 Task: Look for space in Vasa, India from 5th June, 2023 to 16th June, 2023 for 2 adults in price range Rs.14000 to Rs.18000. Place can be entire place with 1  bedroom having 1 bed and 1 bathroom. Property type can be house, flat, guest house, hotel. Amenities needed are: washing machine. Booking option can be shelf check-in. Required host language is English.
Action: Mouse moved to (409, 73)
Screenshot: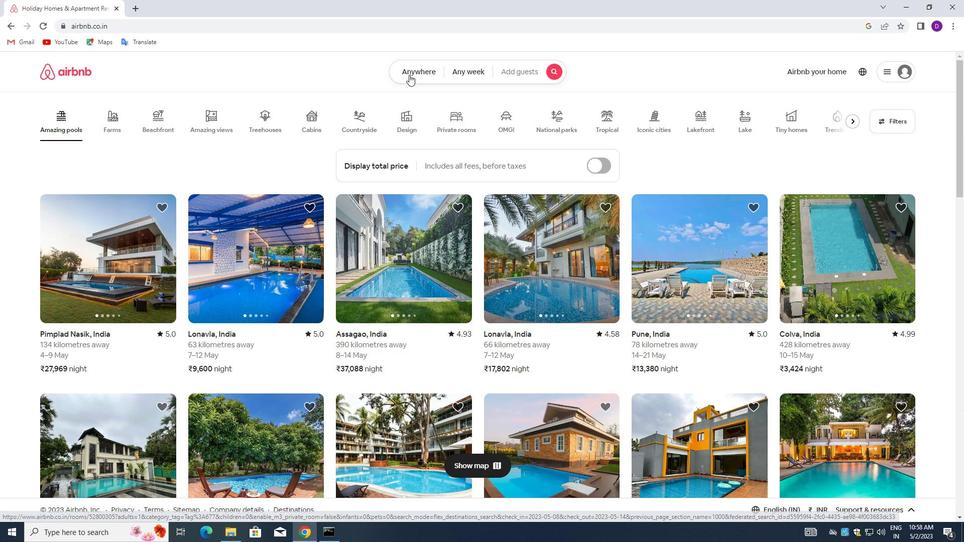 
Action: Mouse pressed left at (409, 73)
Screenshot: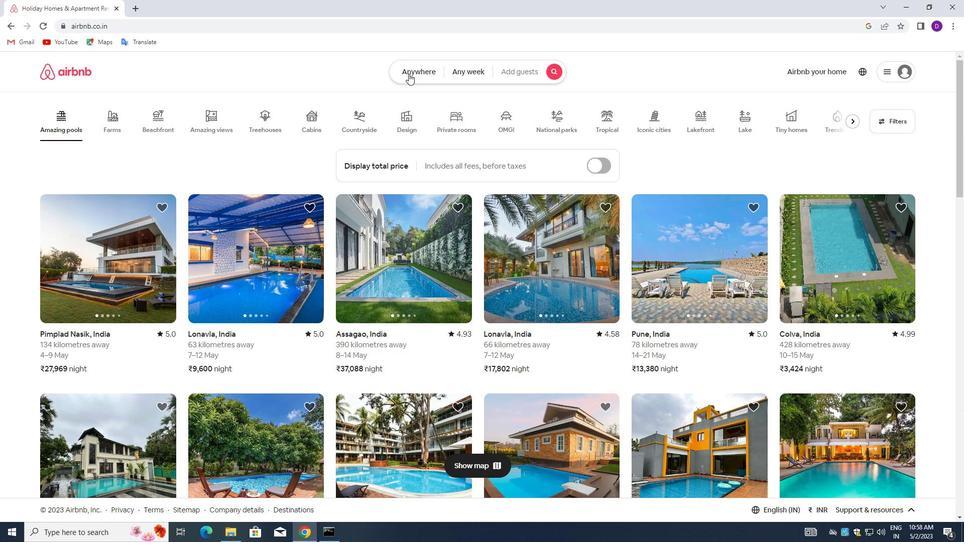 
Action: Mouse moved to (326, 114)
Screenshot: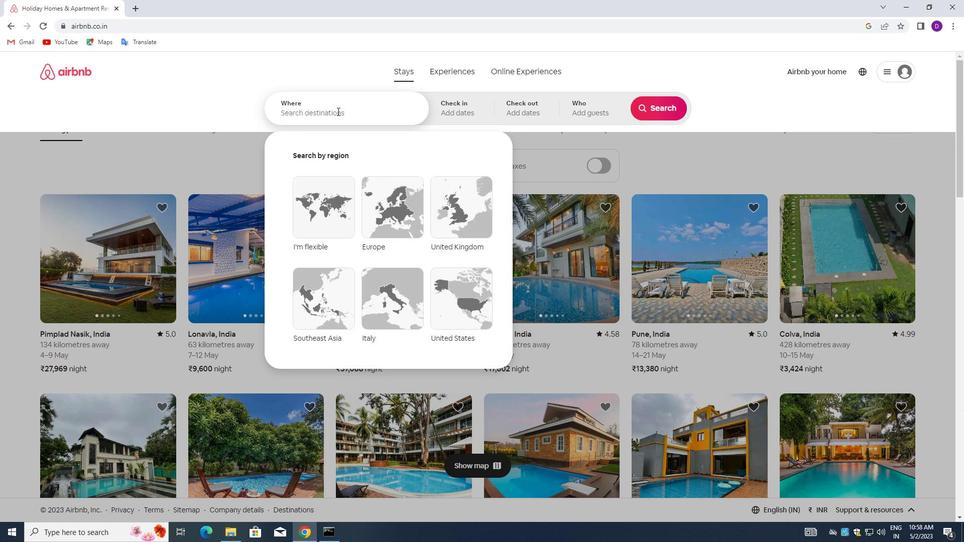 
Action: Mouse pressed left at (326, 114)
Screenshot: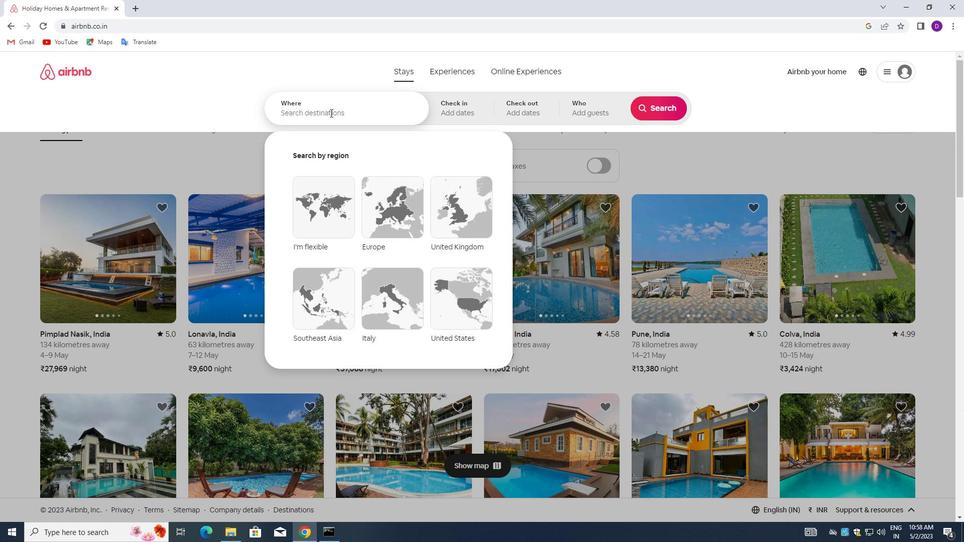 
Action: Key pressed <Key.shift_r>Vasa<Key.space><Key.backspace>,<Key.space><Key.shift>INDIS<Key.backspace>A<Key.enter>
Screenshot: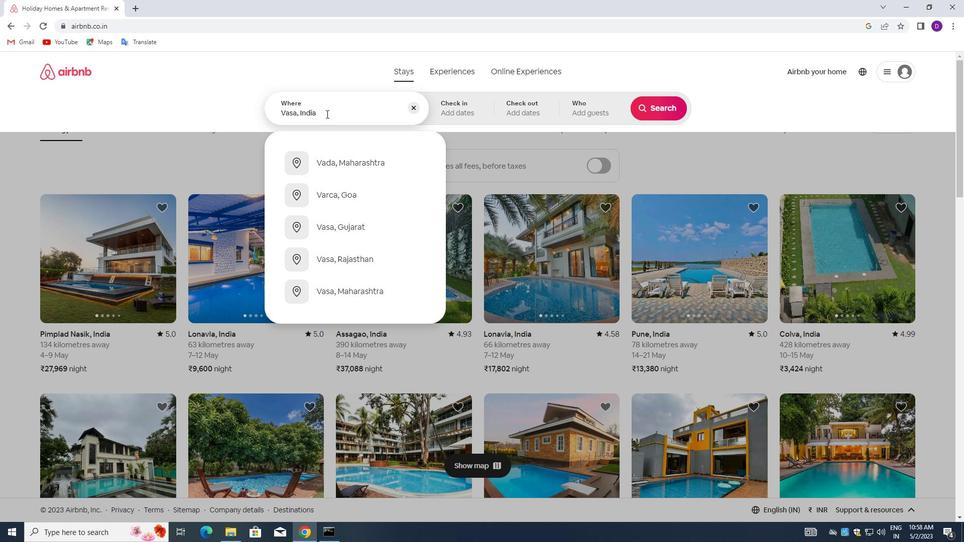 
Action: Mouse moved to (532, 257)
Screenshot: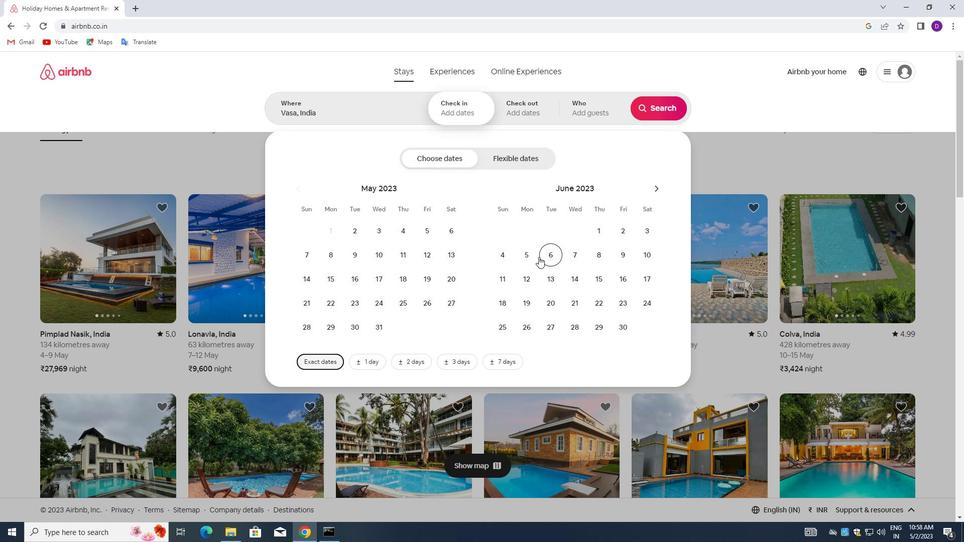 
Action: Mouse pressed left at (532, 257)
Screenshot: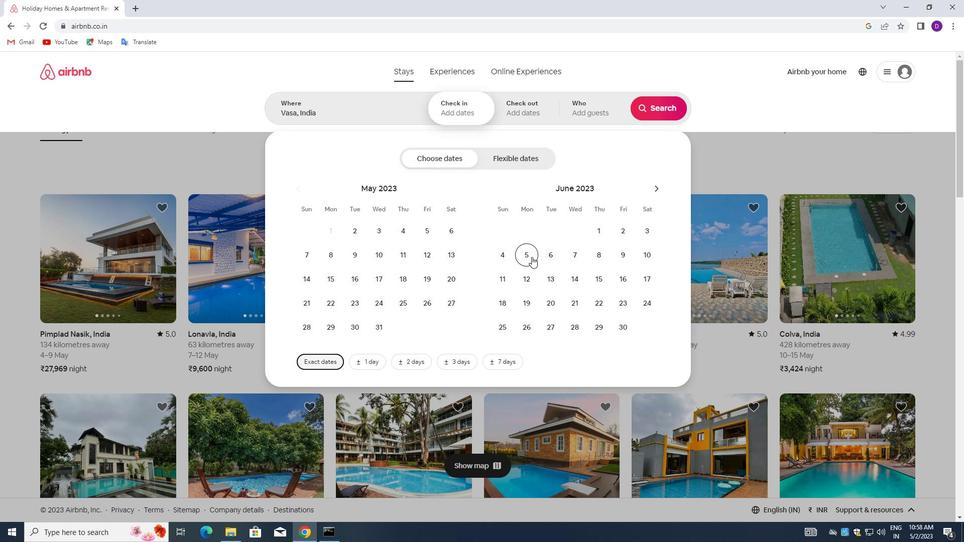 
Action: Mouse moved to (619, 275)
Screenshot: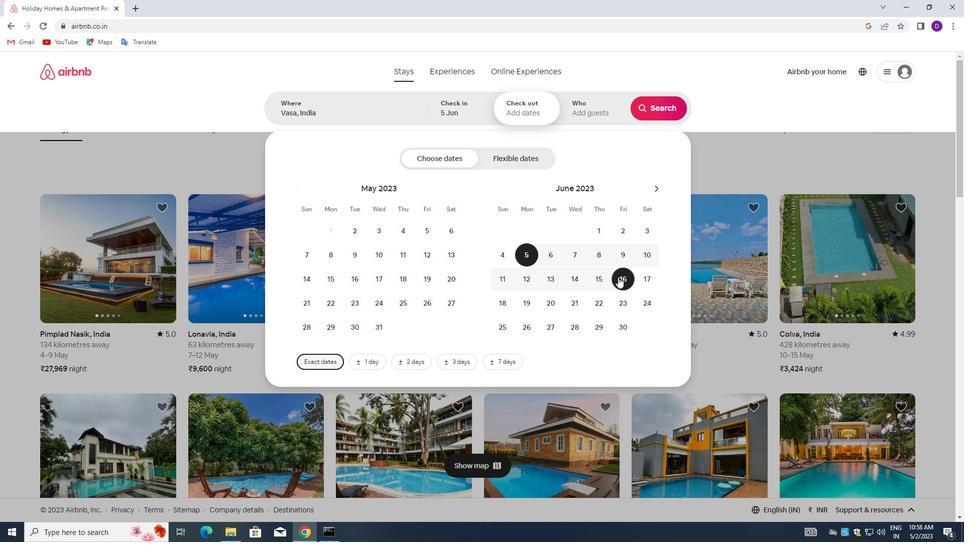 
Action: Mouse pressed left at (619, 275)
Screenshot: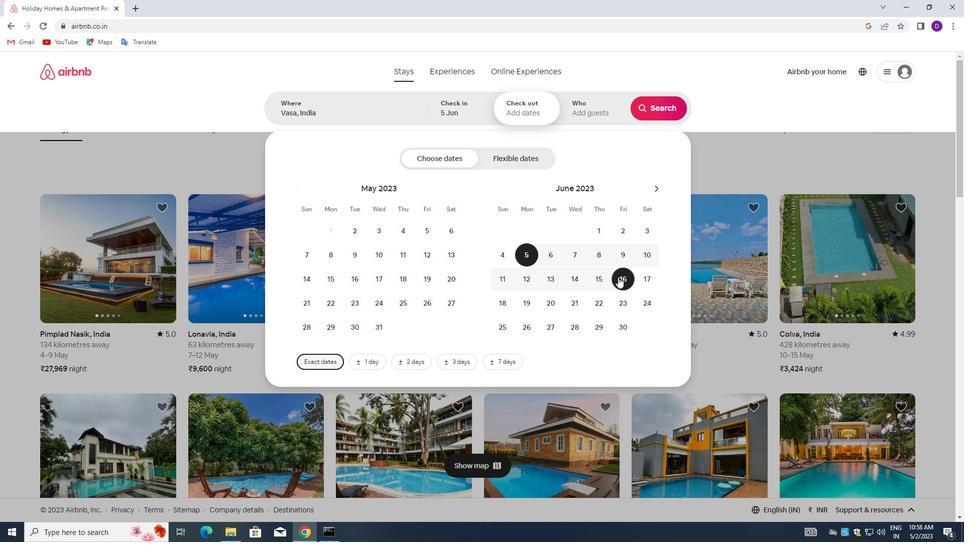 
Action: Mouse moved to (579, 107)
Screenshot: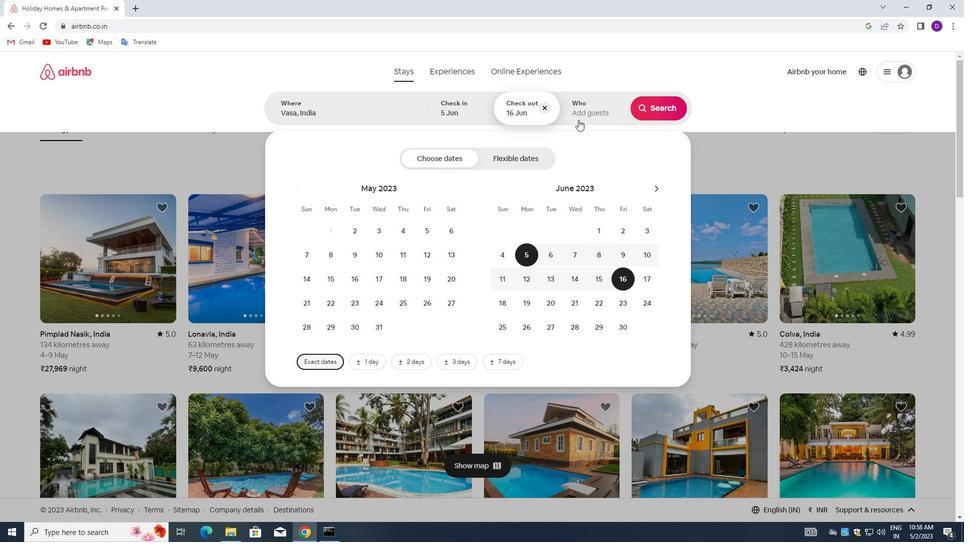 
Action: Mouse pressed left at (579, 107)
Screenshot: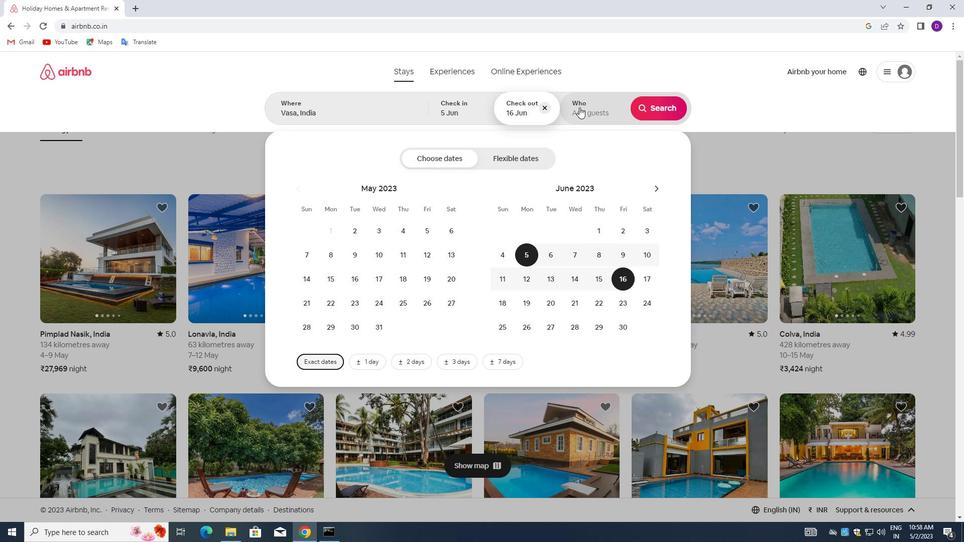 
Action: Mouse moved to (662, 156)
Screenshot: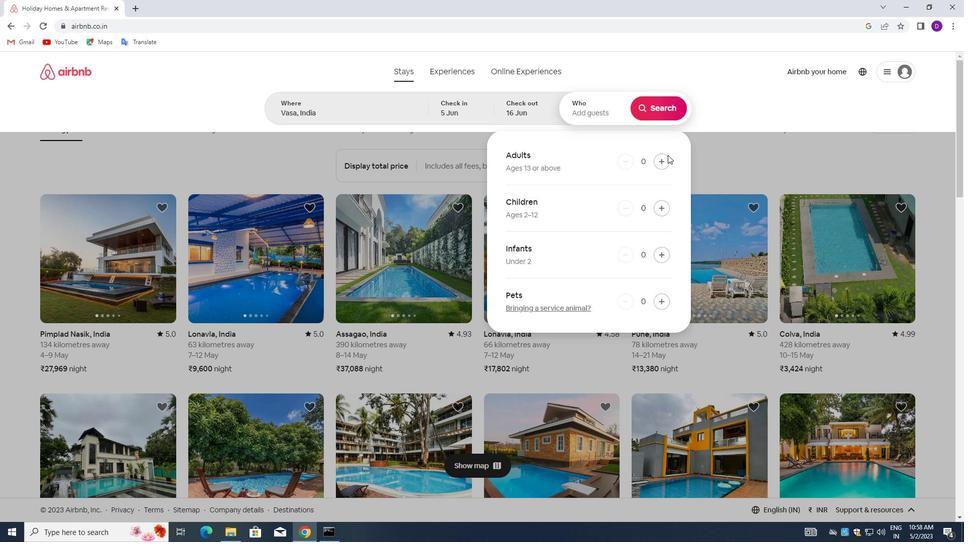 
Action: Mouse pressed left at (662, 156)
Screenshot: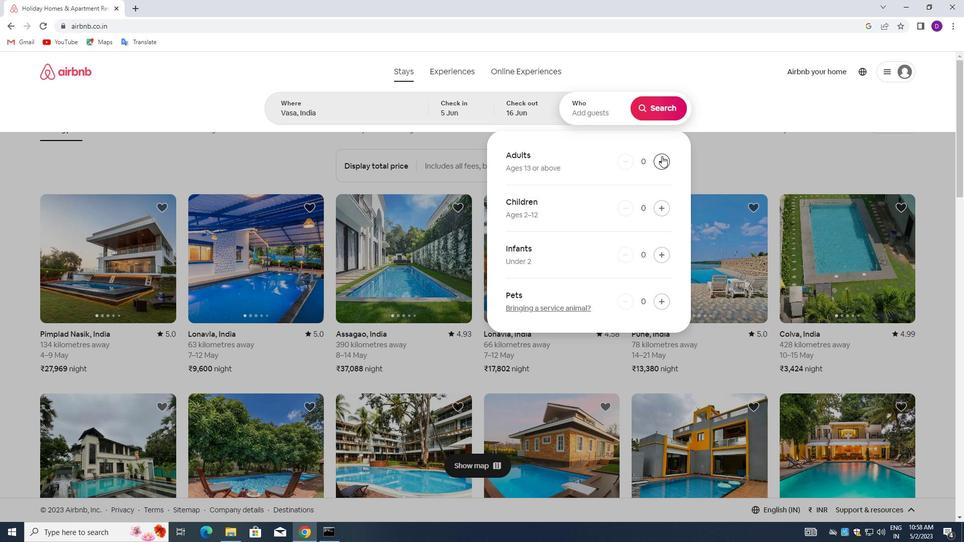 
Action: Mouse pressed left at (662, 156)
Screenshot: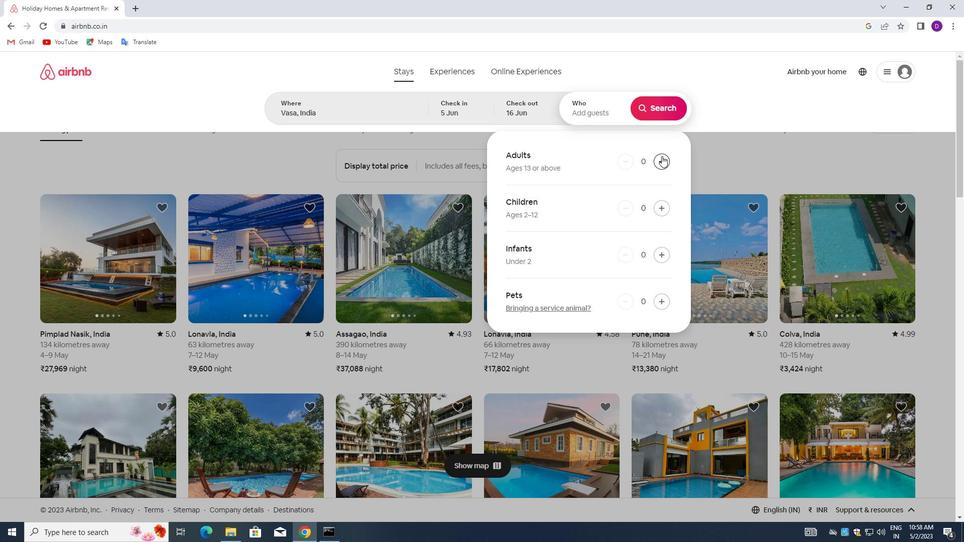 
Action: Mouse moved to (653, 107)
Screenshot: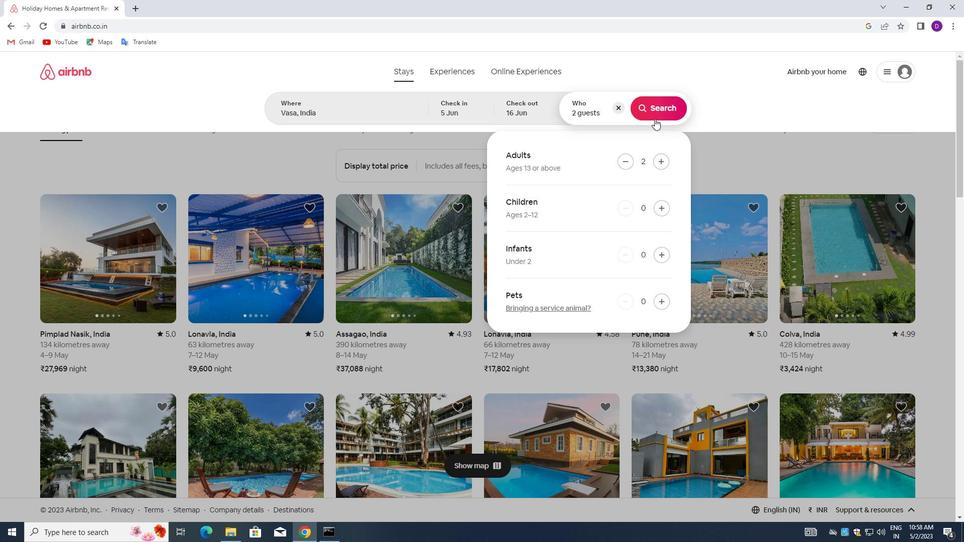
Action: Mouse pressed left at (653, 107)
Screenshot: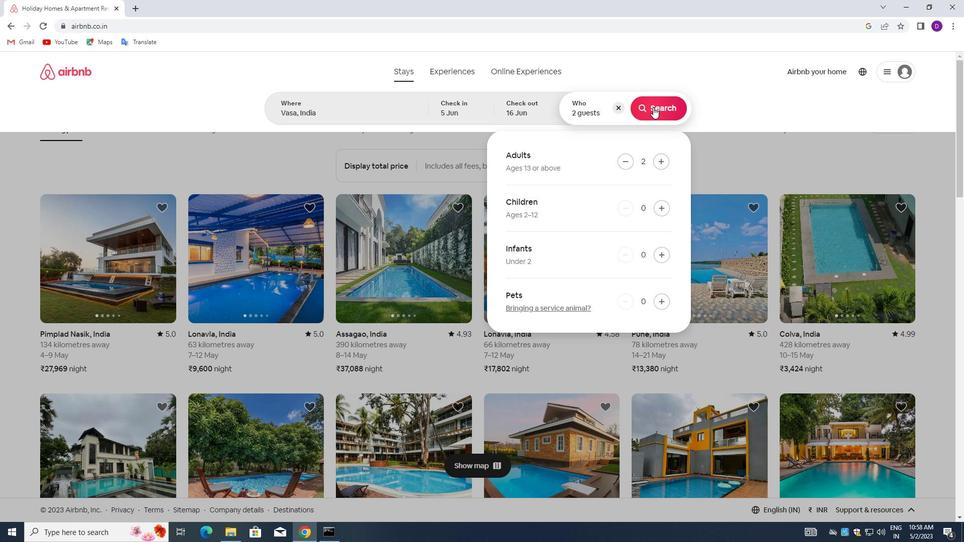 
Action: Mouse moved to (927, 110)
Screenshot: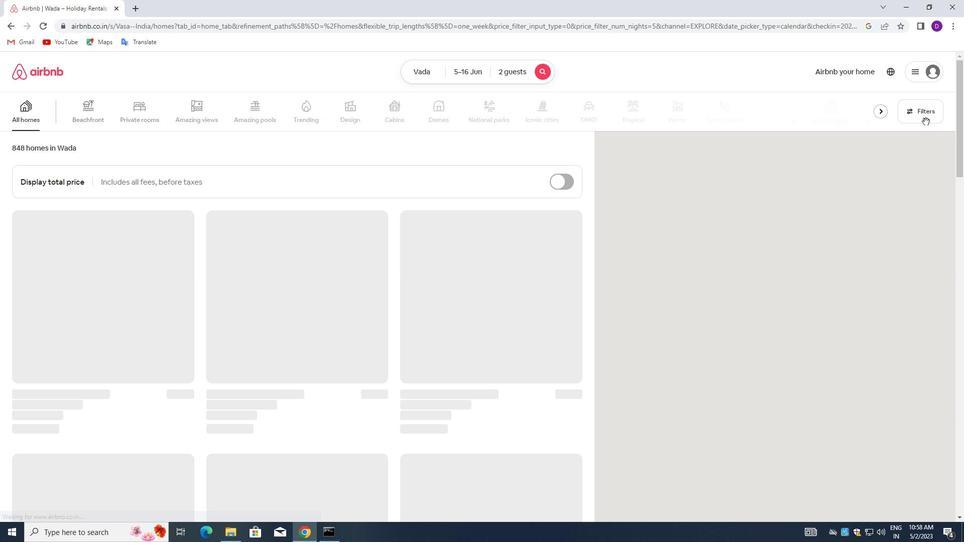 
Action: Mouse pressed left at (927, 110)
Screenshot: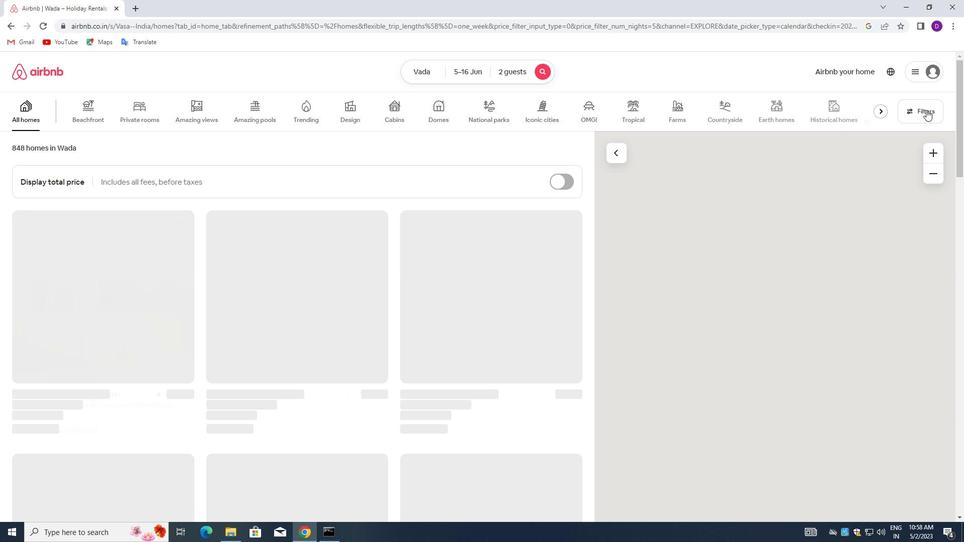 
Action: Mouse moved to (348, 237)
Screenshot: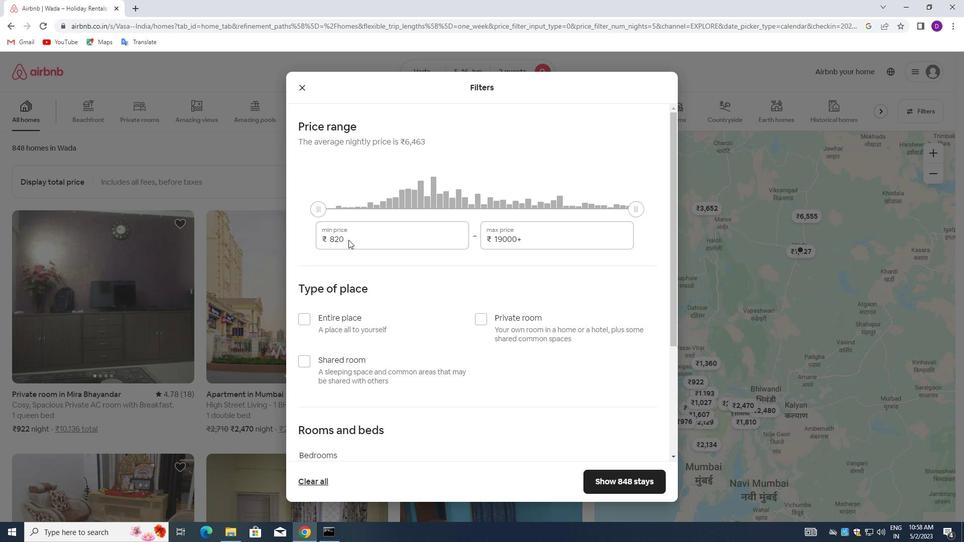 
Action: Mouse pressed left at (348, 237)
Screenshot: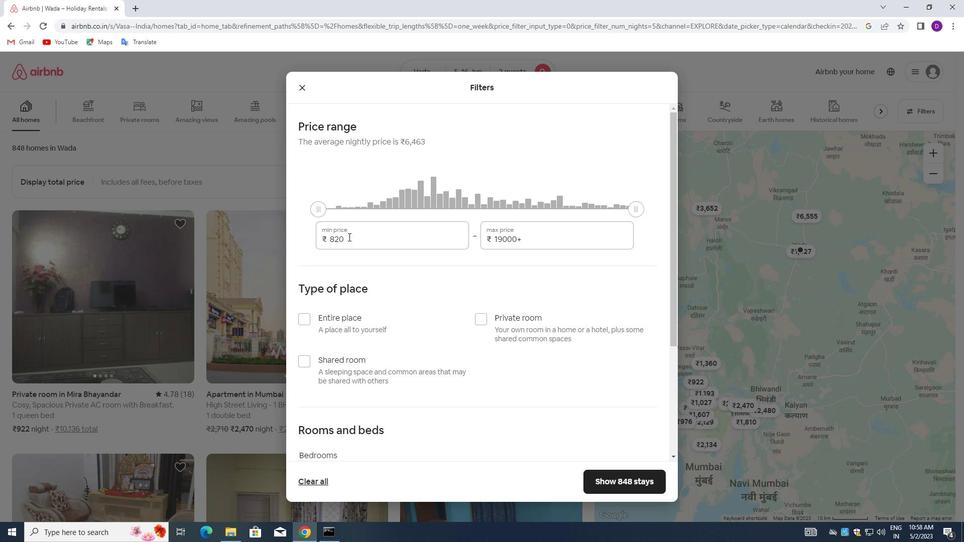
Action: Mouse pressed left at (348, 237)
Screenshot: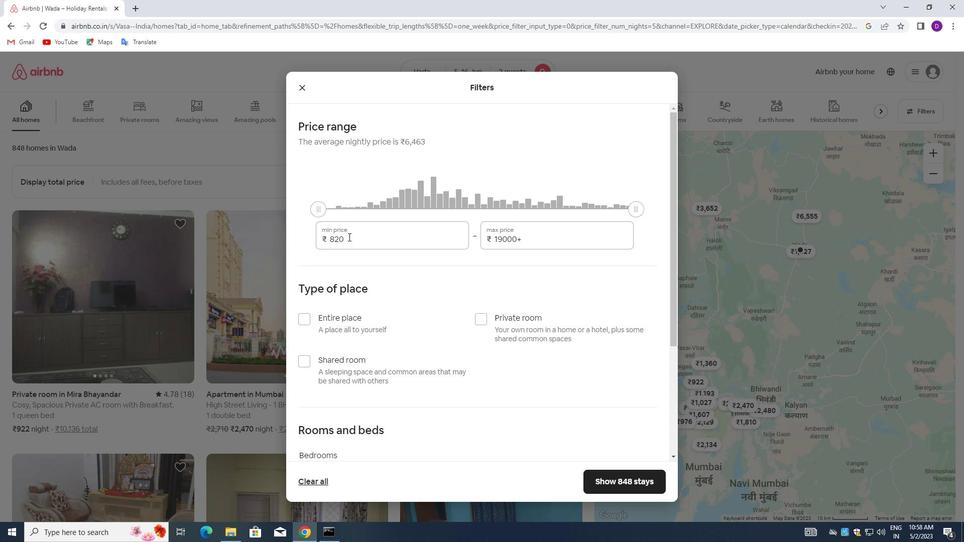 
Action: Key pressed ctrl+14000<Key.tab>18000
Screenshot: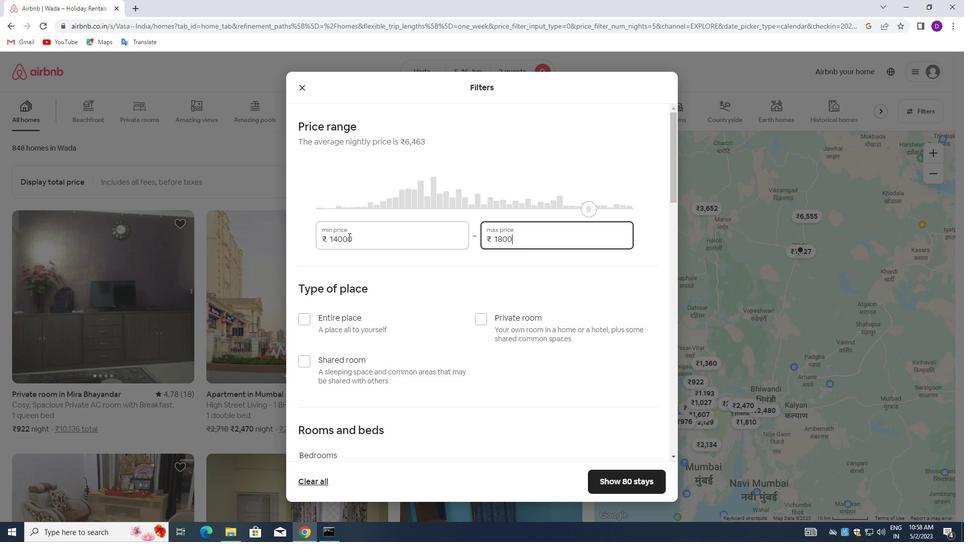 
Action: Mouse moved to (371, 246)
Screenshot: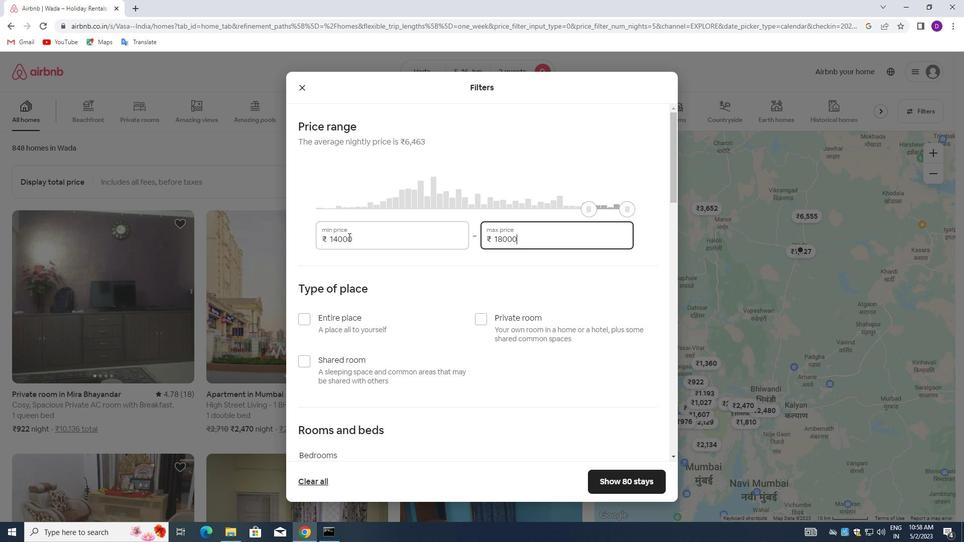 
Action: Mouse scrolled (371, 246) with delta (0, 0)
Screenshot: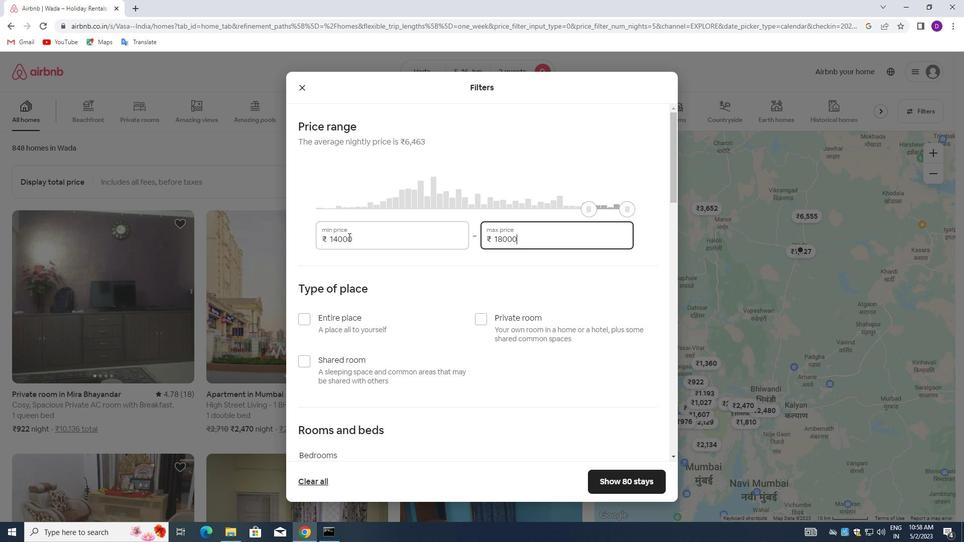 
Action: Mouse moved to (371, 249)
Screenshot: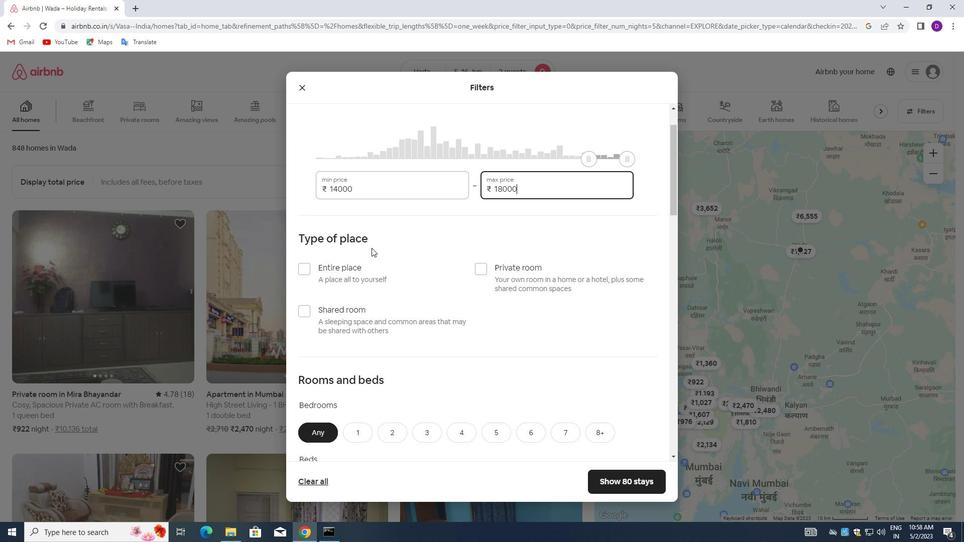 
Action: Mouse scrolled (371, 248) with delta (0, 0)
Screenshot: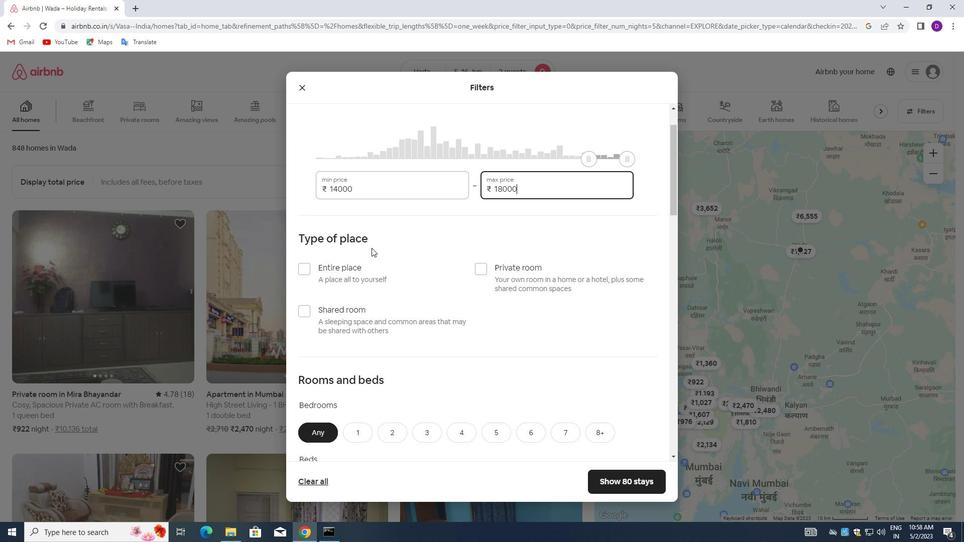 
Action: Mouse moved to (366, 257)
Screenshot: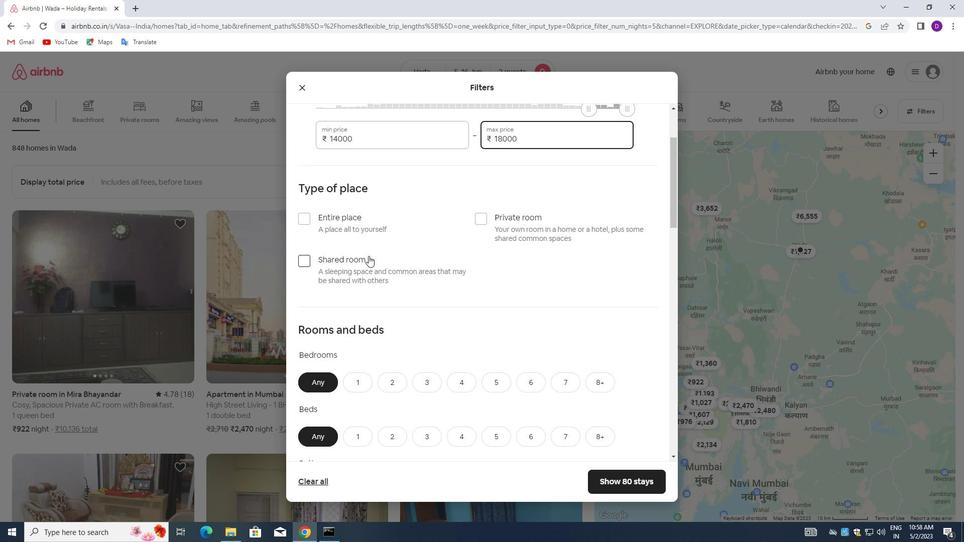 
Action: Mouse scrolled (366, 256) with delta (0, 0)
Screenshot: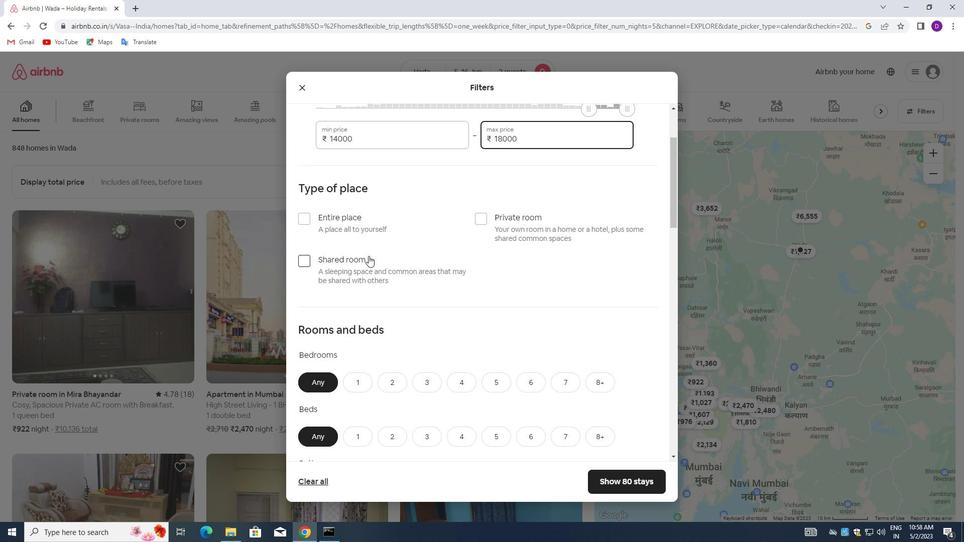 
Action: Mouse moved to (305, 164)
Screenshot: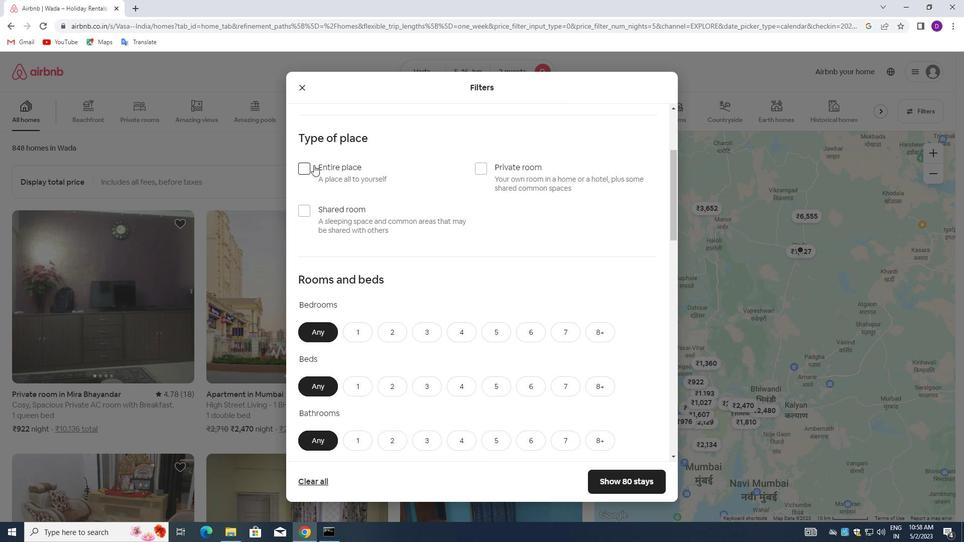 
Action: Mouse pressed left at (305, 164)
Screenshot: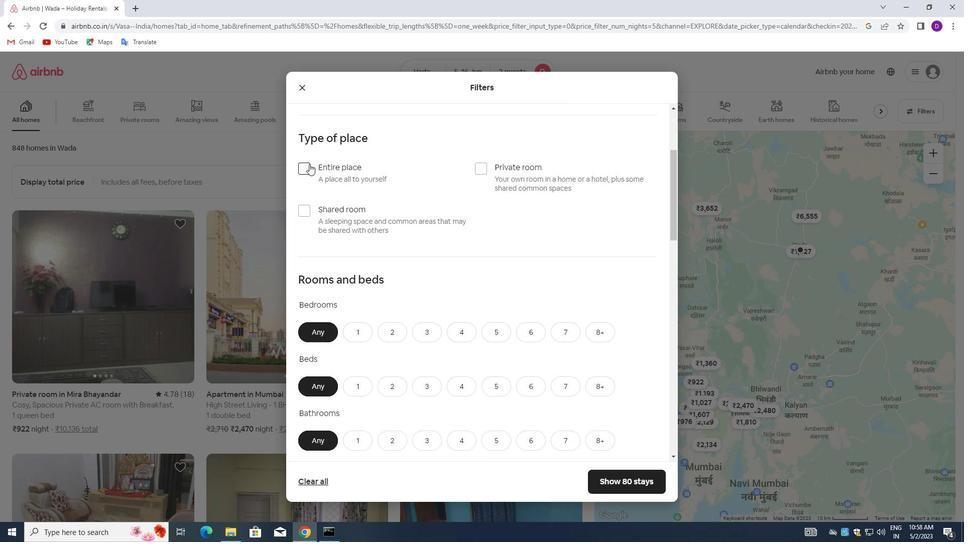 
Action: Mouse moved to (393, 226)
Screenshot: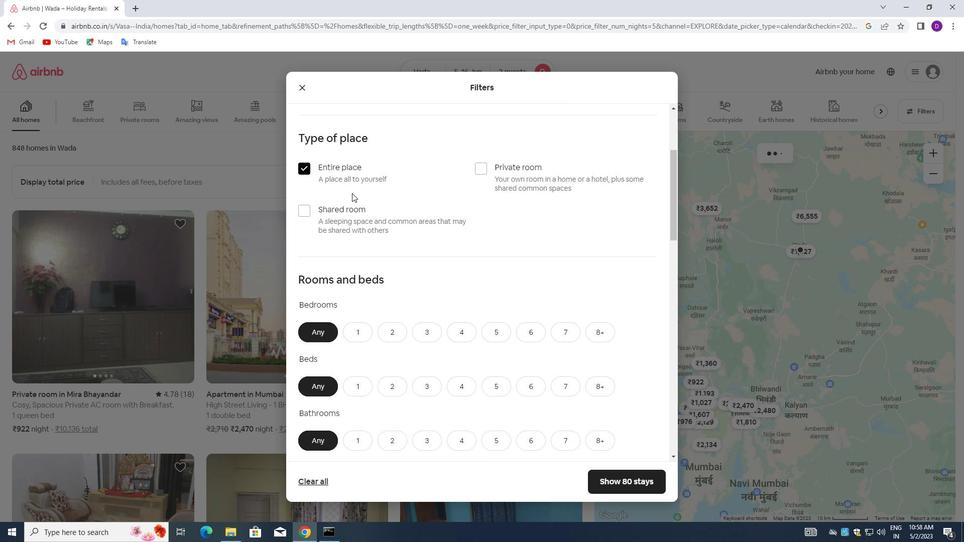 
Action: Mouse scrolled (393, 225) with delta (0, 0)
Screenshot: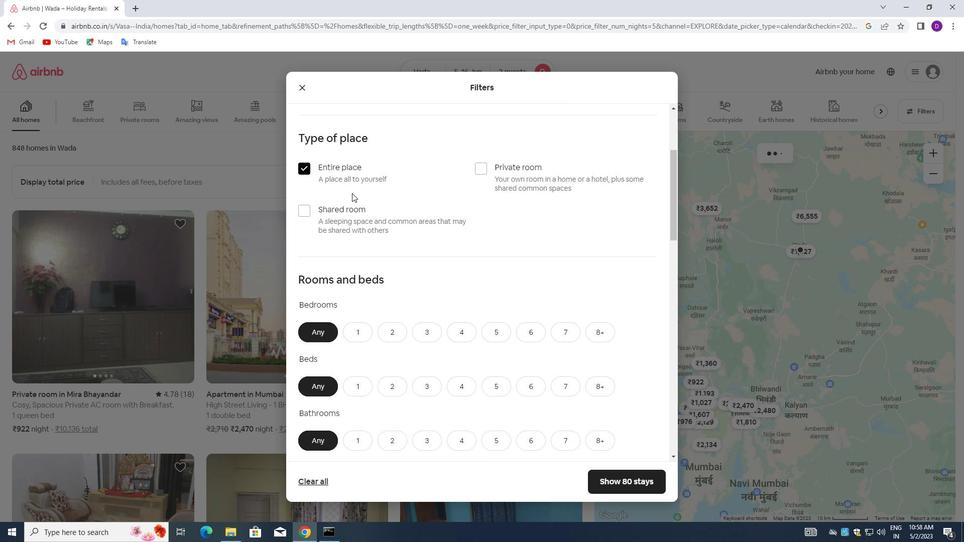 
Action: Mouse moved to (393, 230)
Screenshot: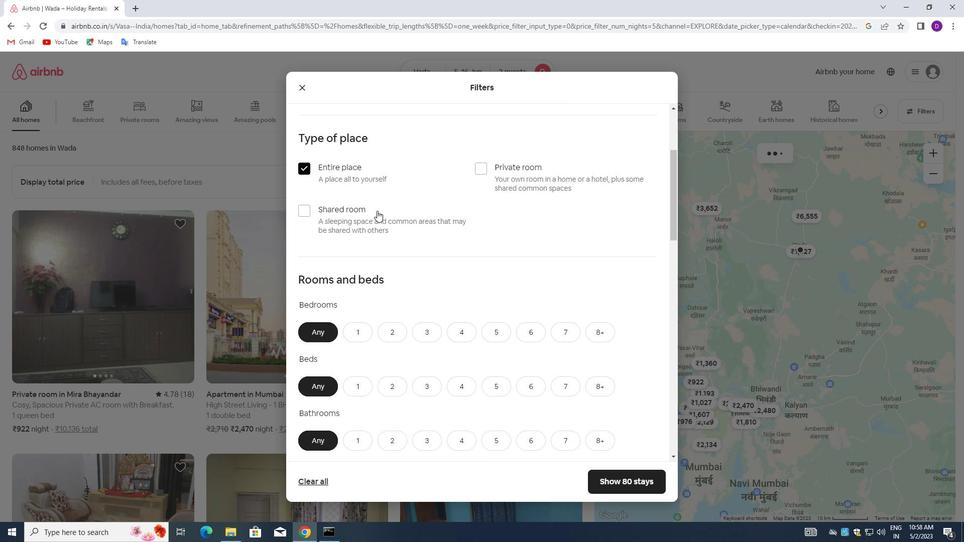 
Action: Mouse scrolled (393, 230) with delta (0, 0)
Screenshot: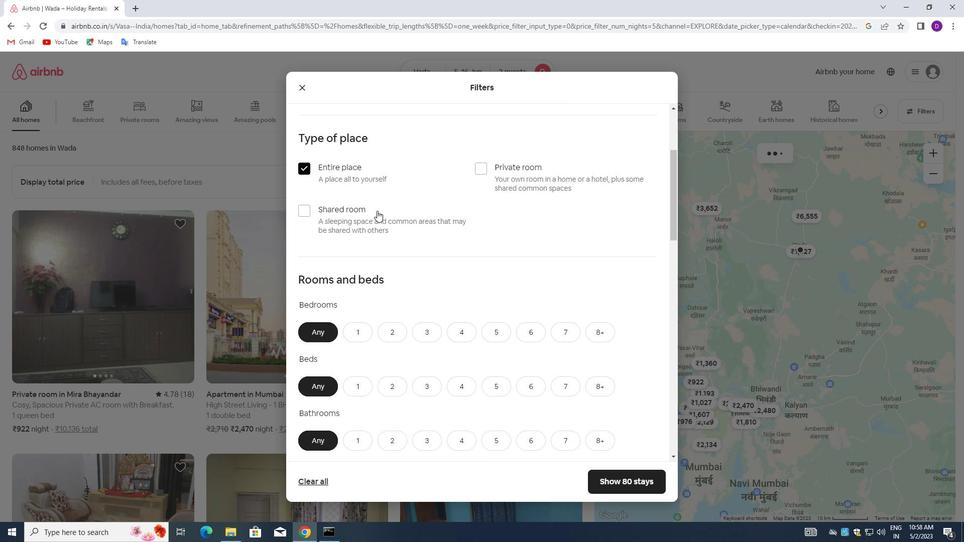 
Action: Mouse moved to (357, 231)
Screenshot: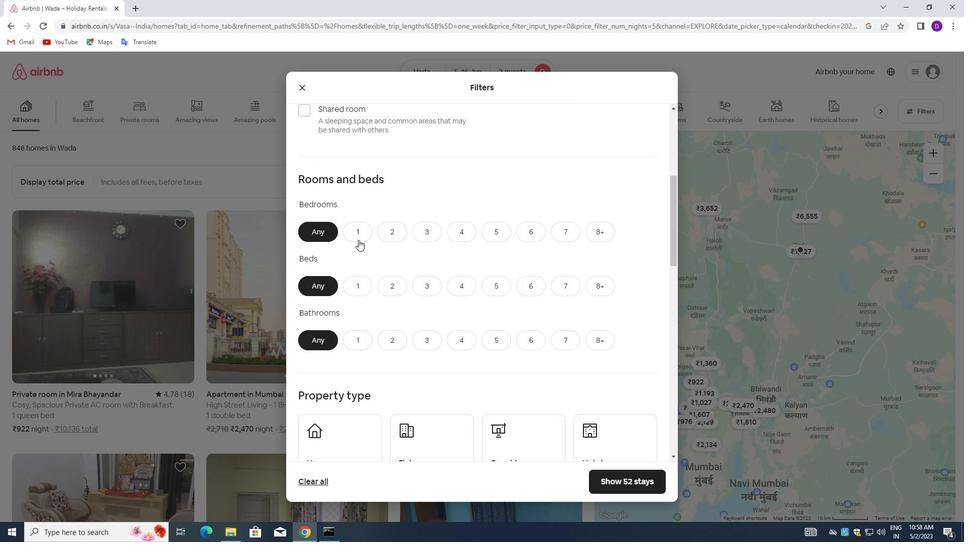 
Action: Mouse pressed left at (357, 231)
Screenshot: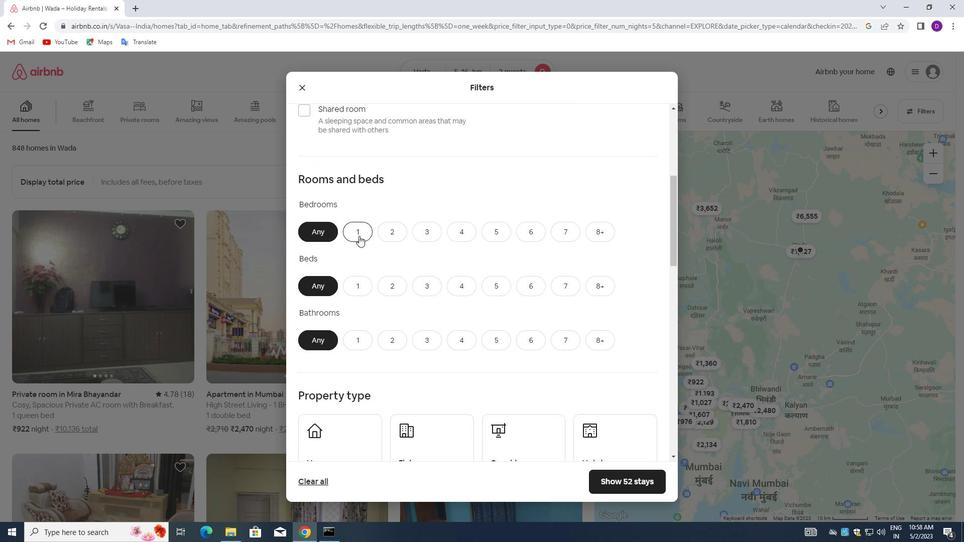
Action: Mouse moved to (358, 281)
Screenshot: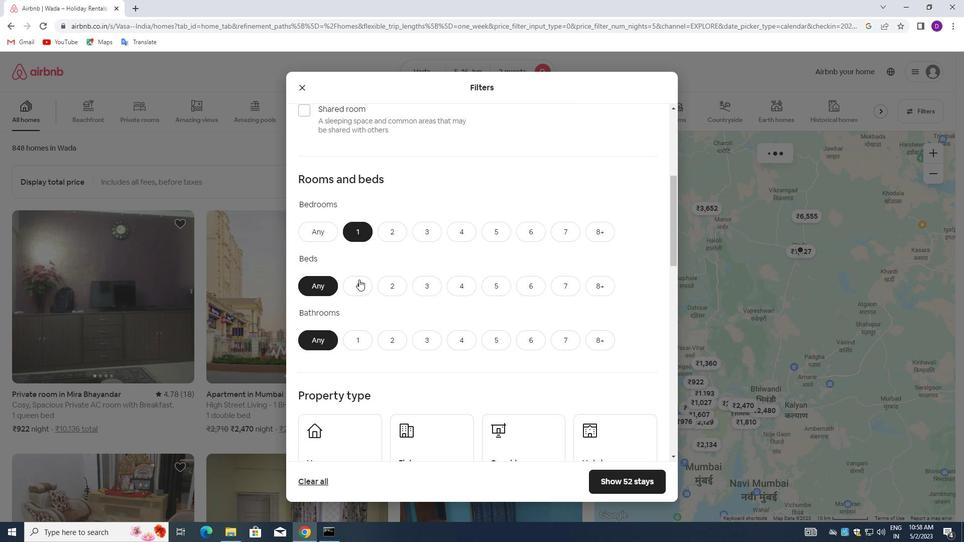 
Action: Mouse pressed left at (358, 281)
Screenshot: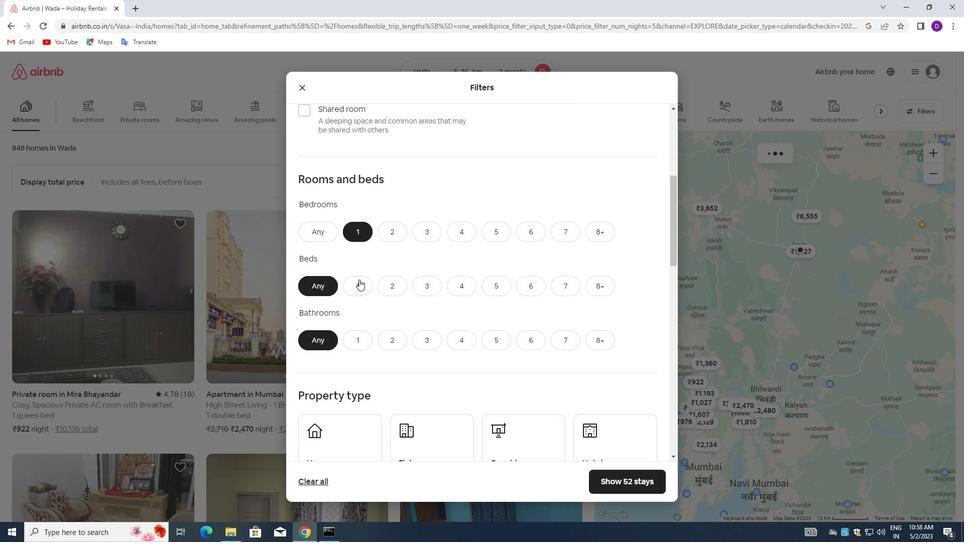 
Action: Mouse moved to (360, 334)
Screenshot: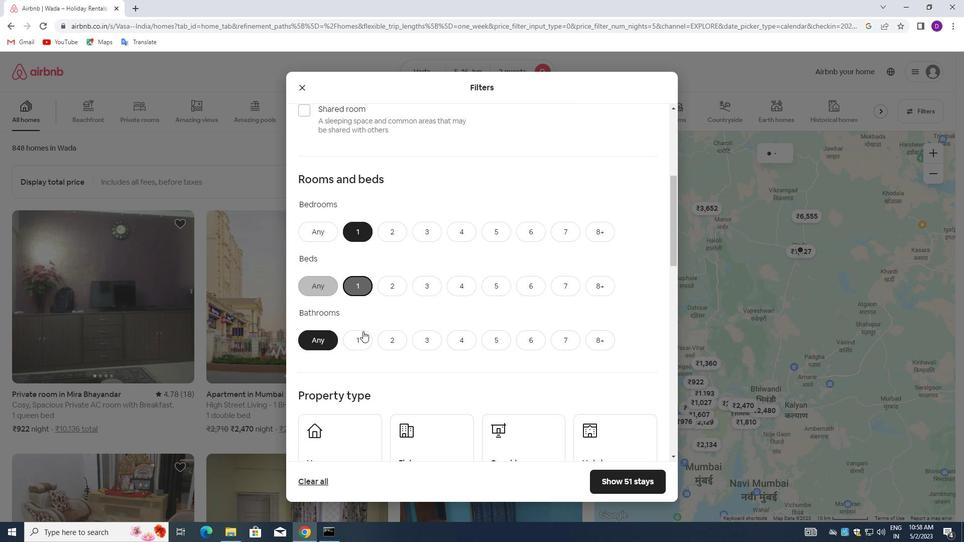 
Action: Mouse pressed left at (360, 334)
Screenshot: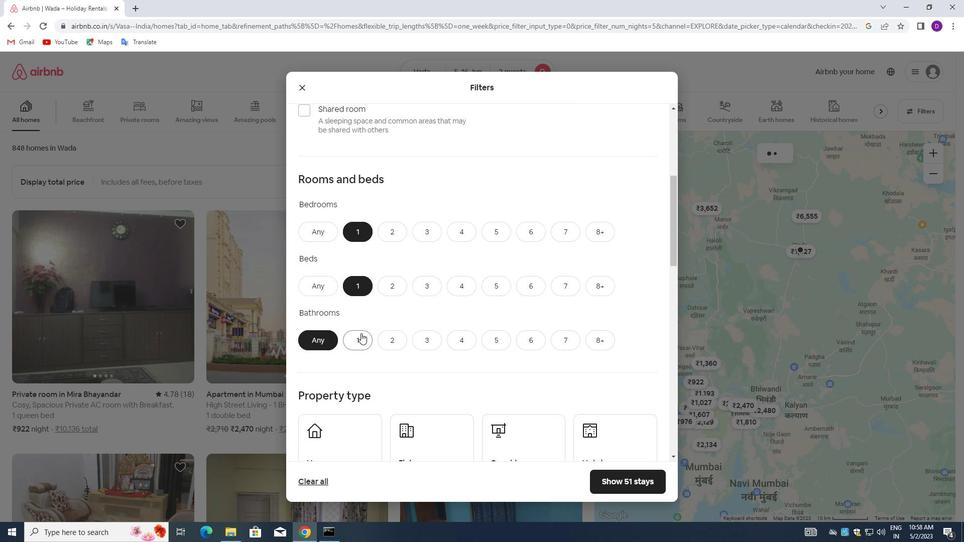 
Action: Mouse moved to (432, 341)
Screenshot: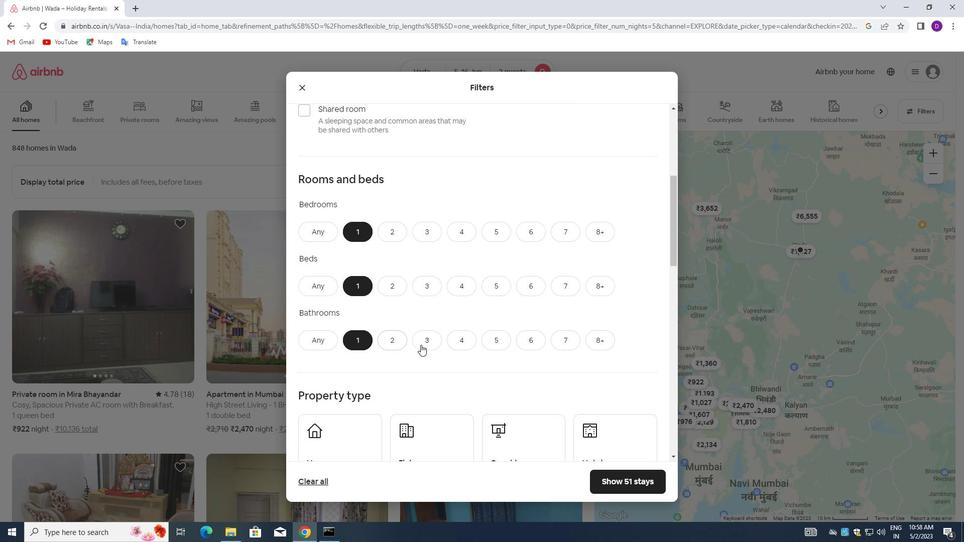 
Action: Mouse scrolled (432, 341) with delta (0, 0)
Screenshot: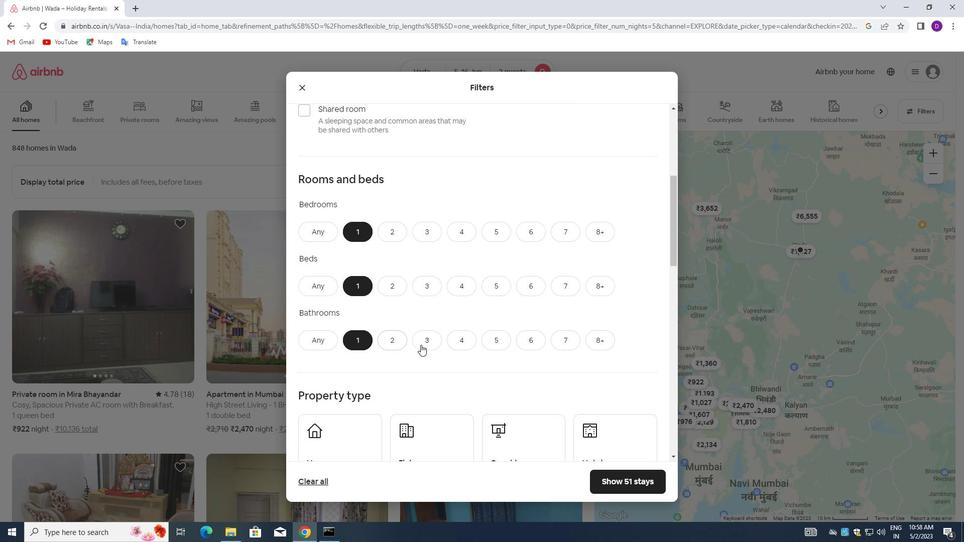 
Action: Mouse scrolled (432, 341) with delta (0, 0)
Screenshot: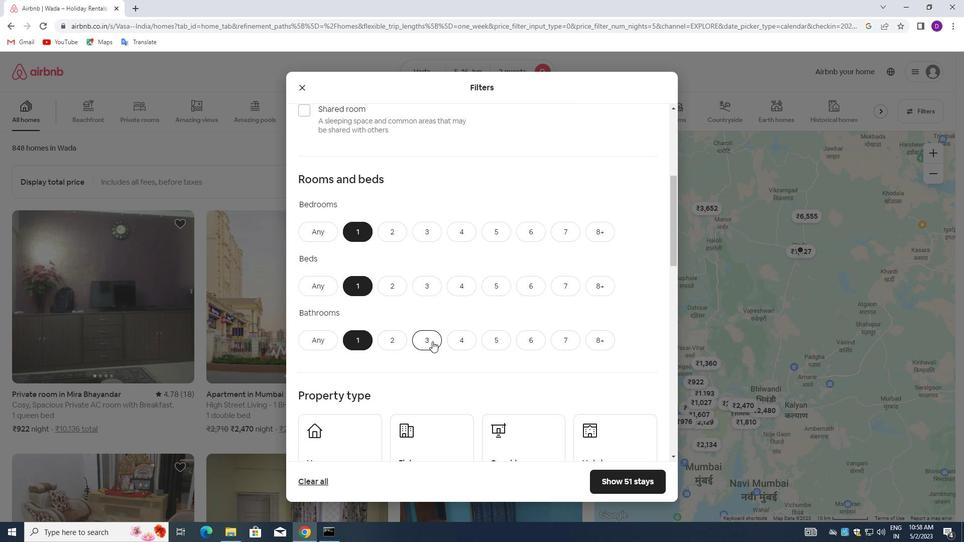 
Action: Mouse moved to (433, 340)
Screenshot: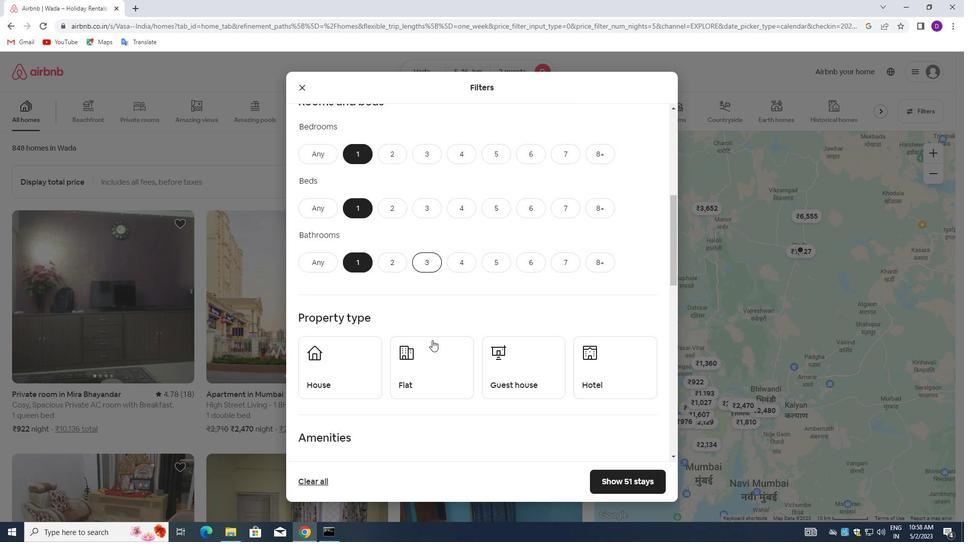 
Action: Mouse scrolled (433, 340) with delta (0, 0)
Screenshot: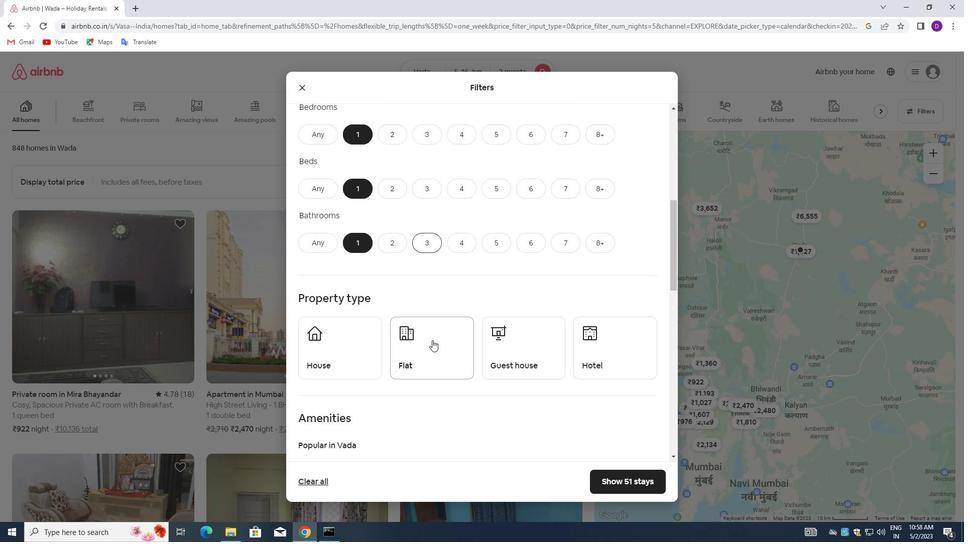
Action: Mouse moved to (338, 293)
Screenshot: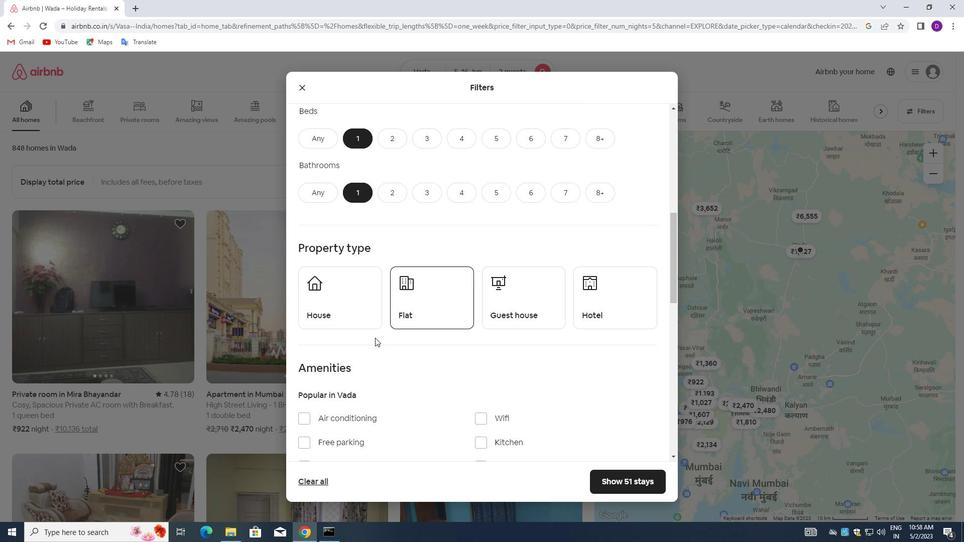 
Action: Mouse pressed left at (338, 293)
Screenshot: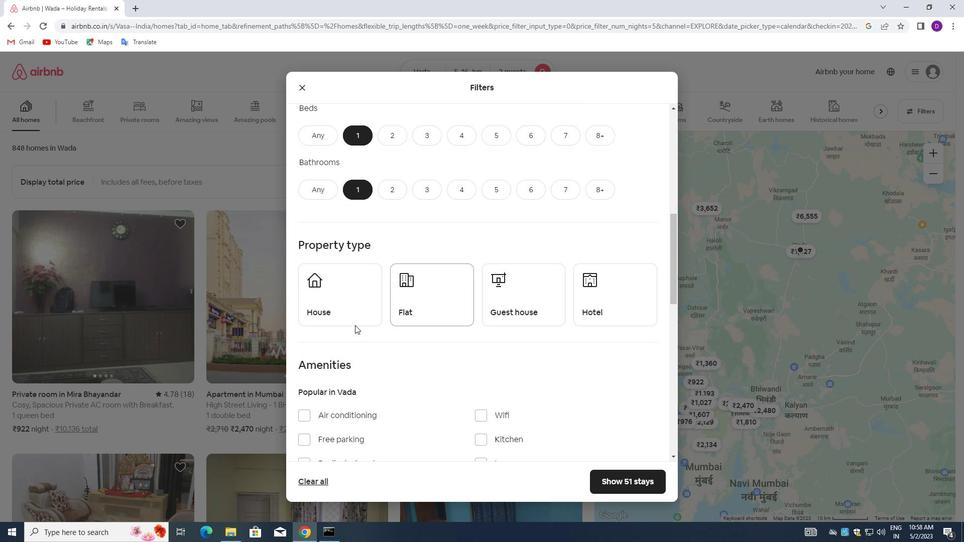 
Action: Mouse moved to (421, 297)
Screenshot: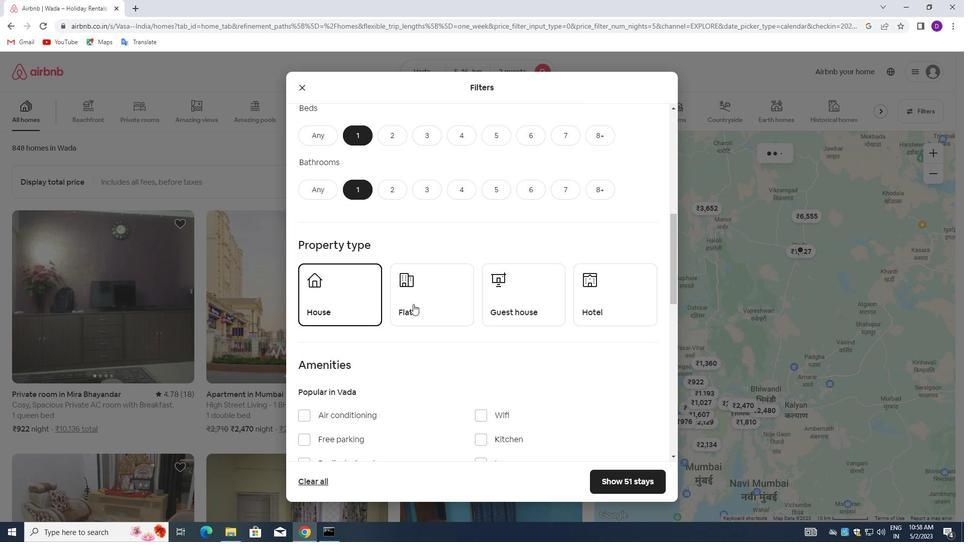 
Action: Mouse pressed left at (421, 297)
Screenshot: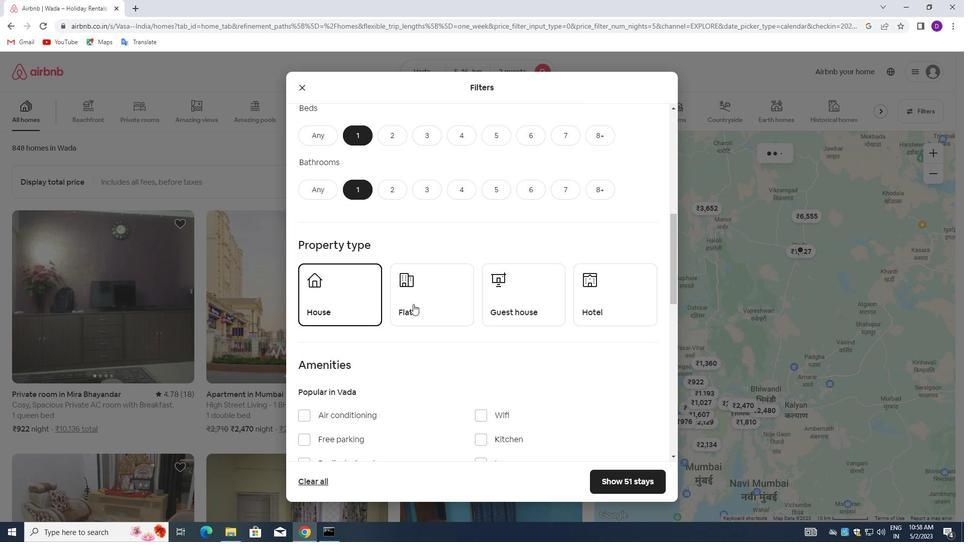 
Action: Mouse moved to (505, 300)
Screenshot: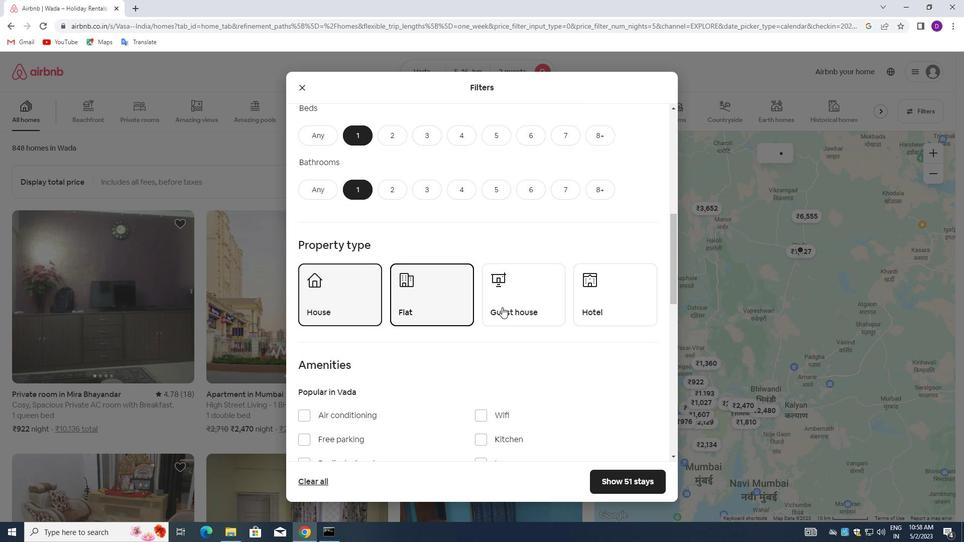 
Action: Mouse pressed left at (505, 300)
Screenshot: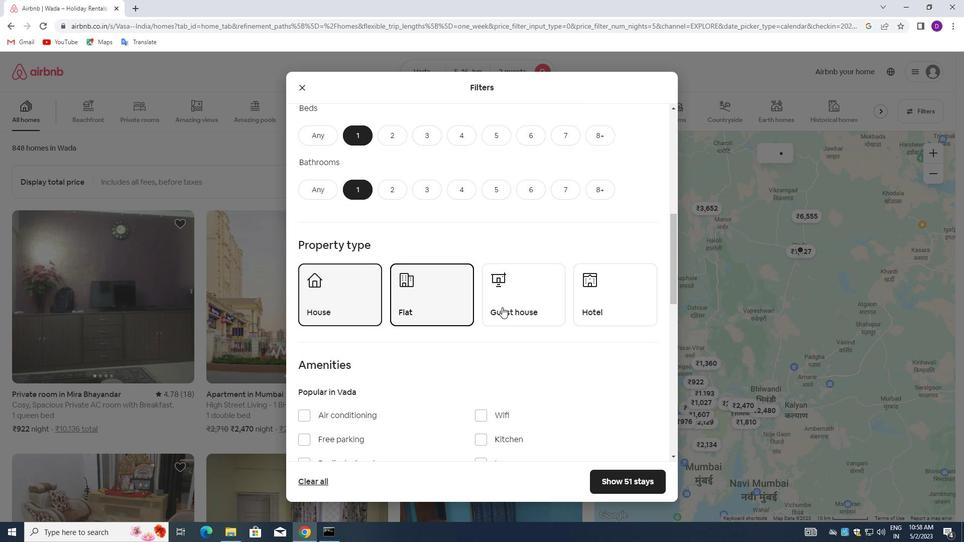 
Action: Mouse moved to (594, 295)
Screenshot: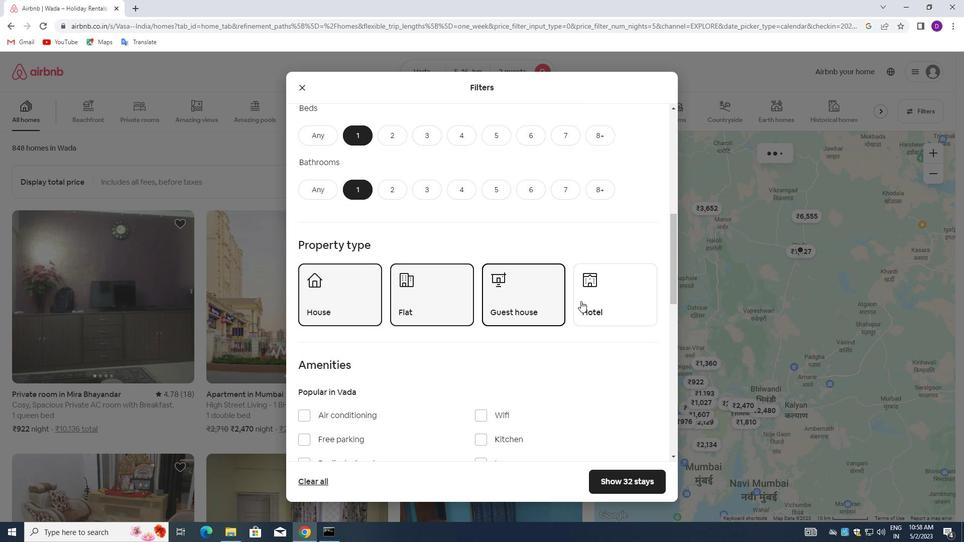 
Action: Mouse pressed left at (594, 295)
Screenshot: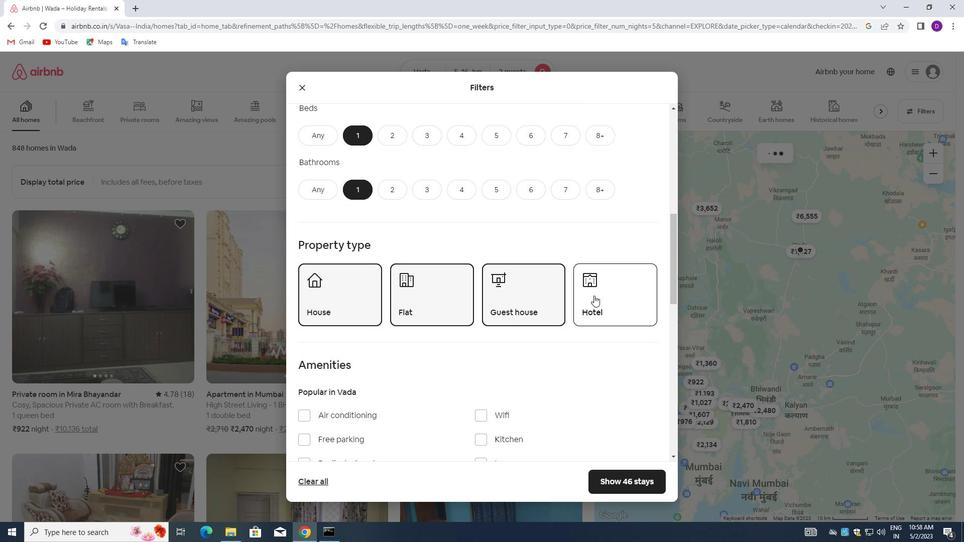 
Action: Mouse moved to (478, 315)
Screenshot: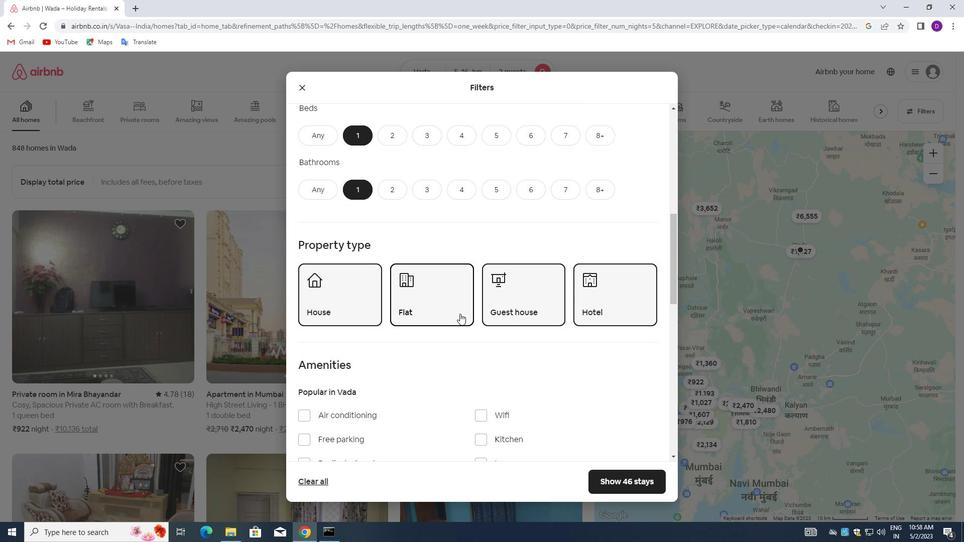 
Action: Mouse scrolled (478, 314) with delta (0, 0)
Screenshot: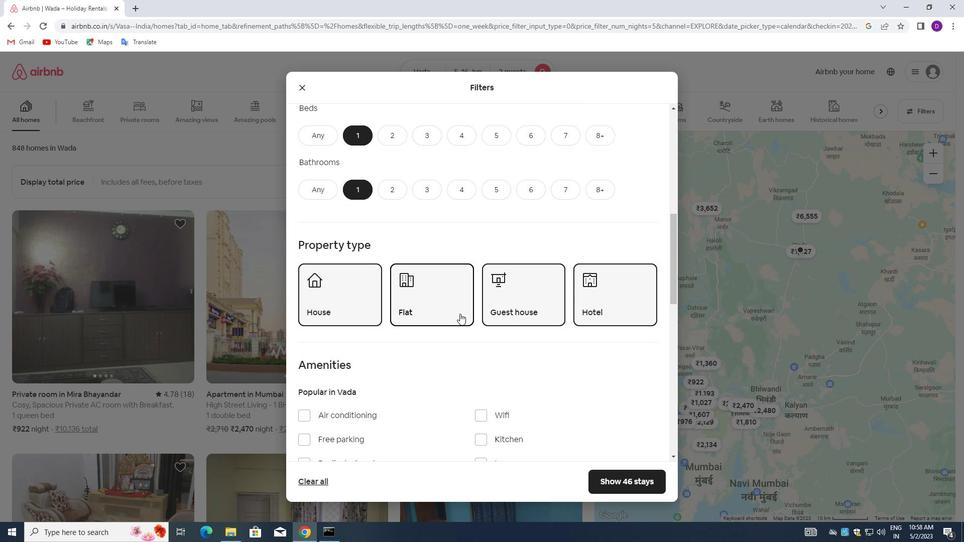 
Action: Mouse moved to (476, 318)
Screenshot: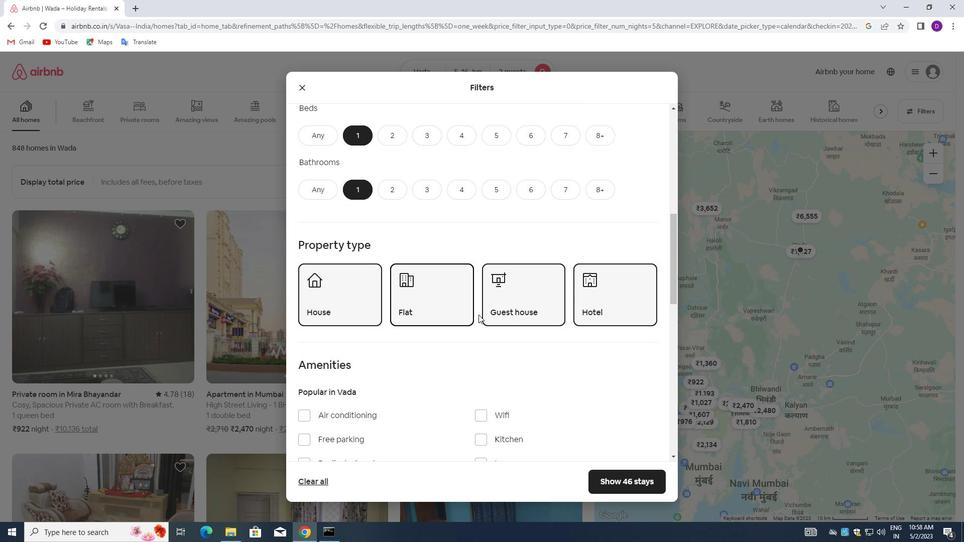 
Action: Mouse scrolled (476, 317) with delta (0, 0)
Screenshot: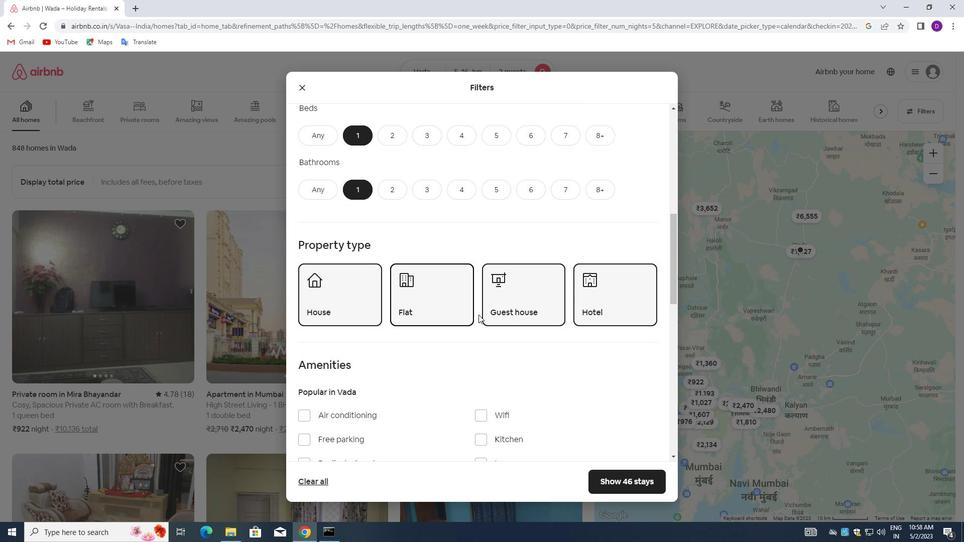 
Action: Mouse moved to (481, 294)
Screenshot: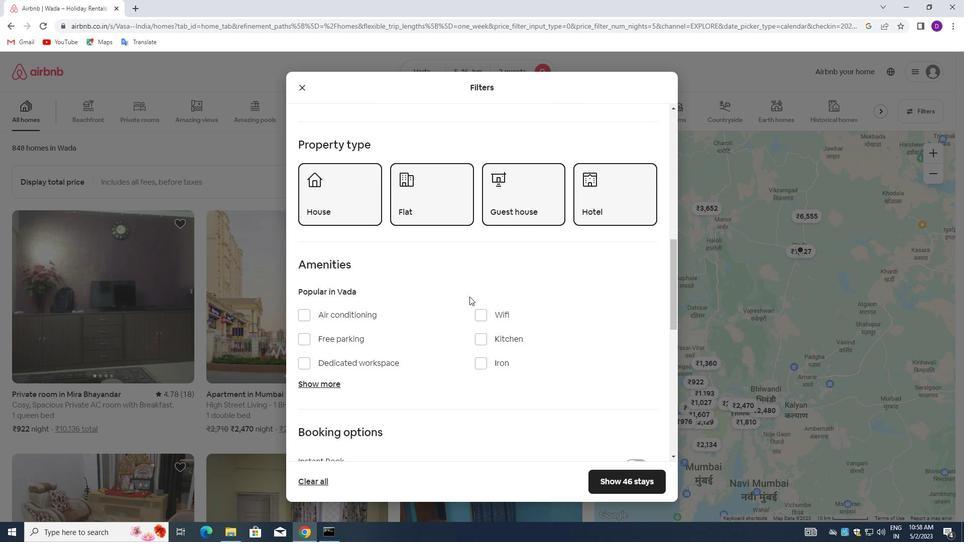 
Action: Mouse scrolled (481, 293) with delta (0, 0)
Screenshot: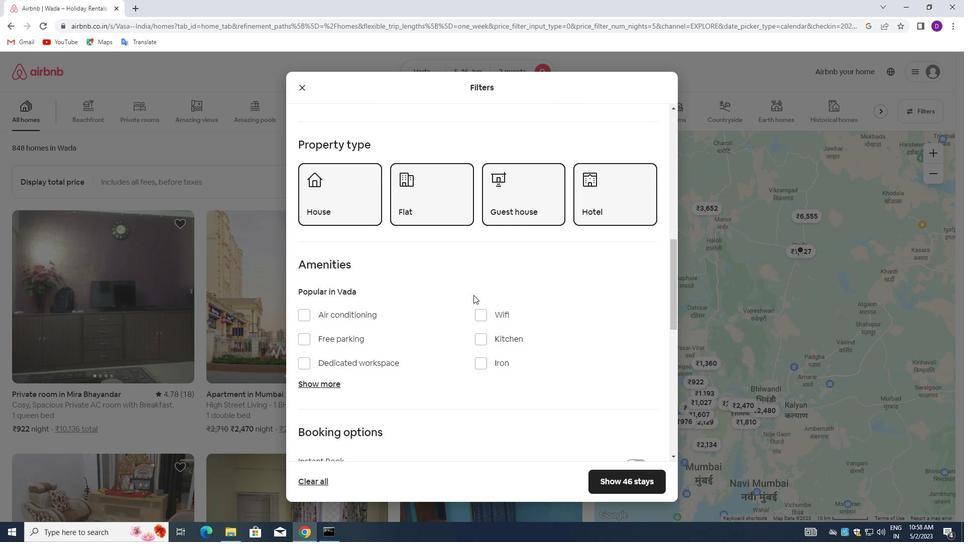 
Action: Mouse moved to (315, 332)
Screenshot: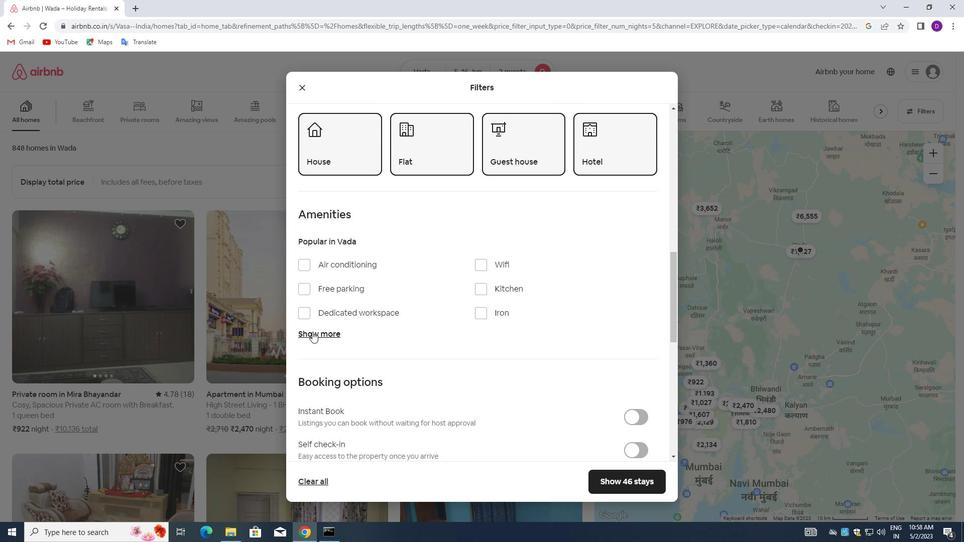 
Action: Mouse pressed left at (315, 332)
Screenshot: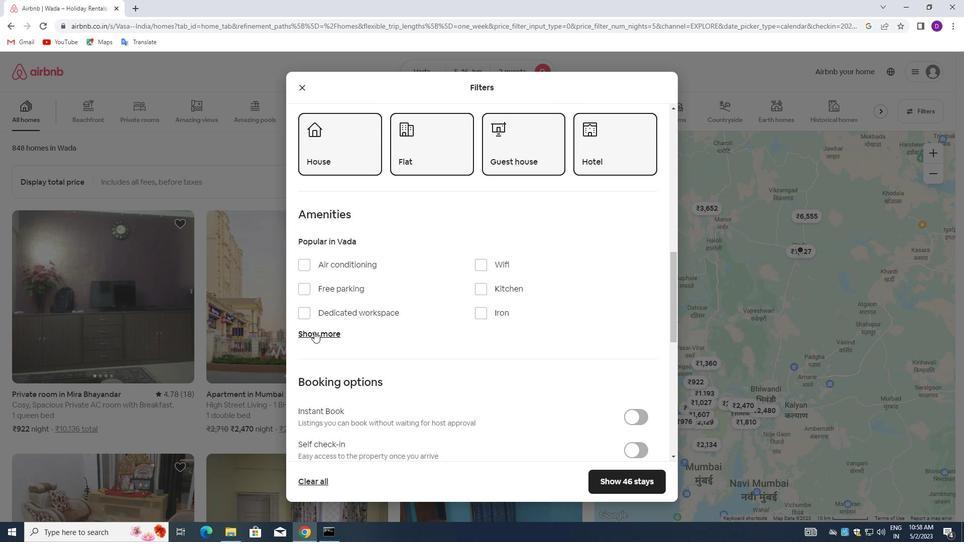 
Action: Mouse moved to (307, 370)
Screenshot: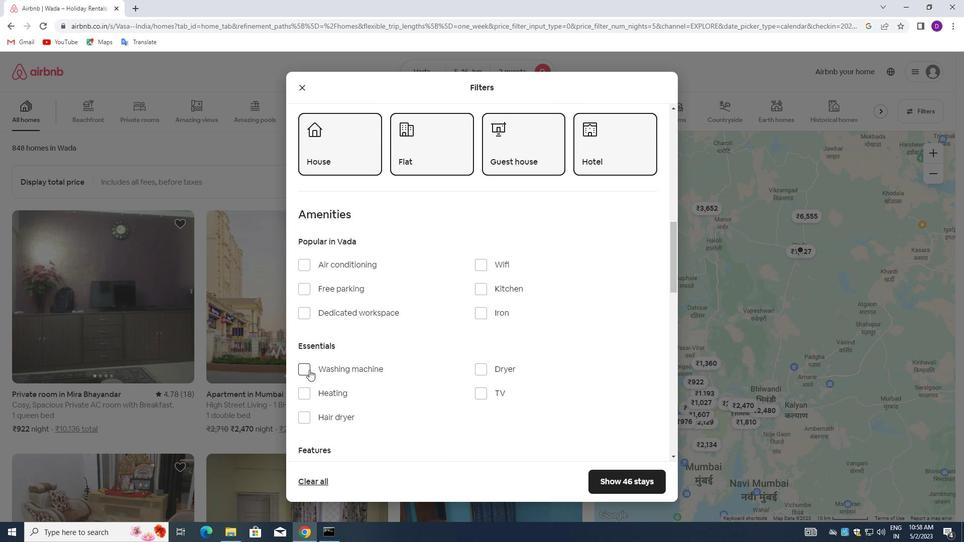 
Action: Mouse pressed left at (307, 370)
Screenshot: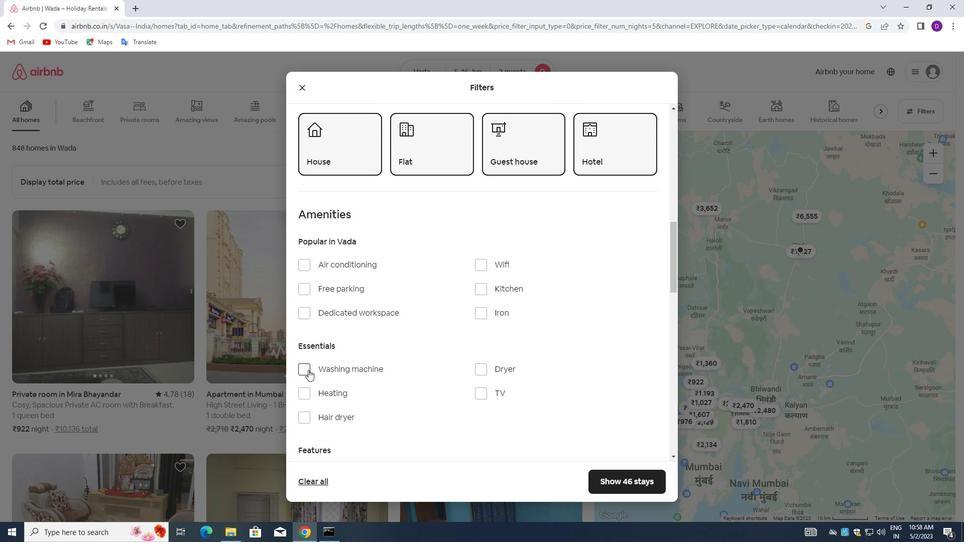 
Action: Mouse moved to (441, 335)
Screenshot: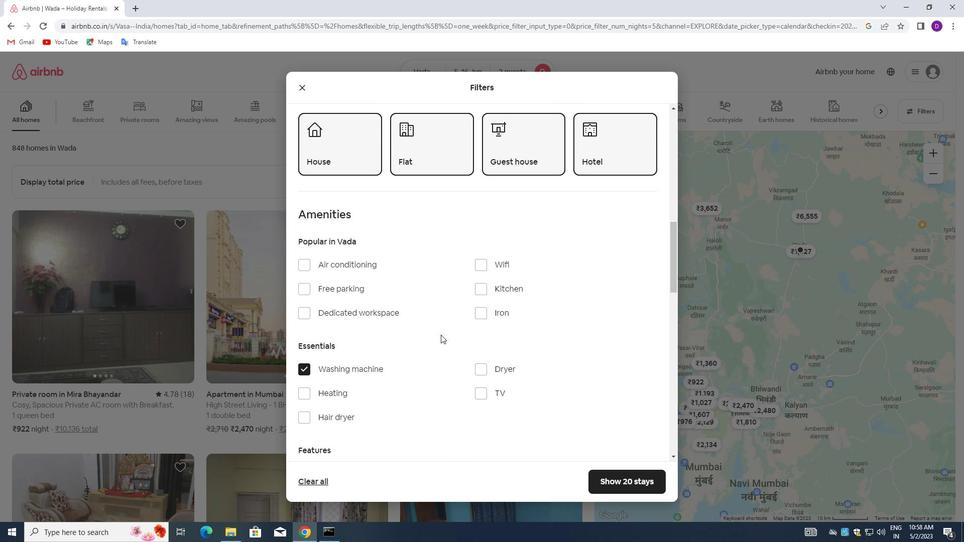 
Action: Mouse scrolled (441, 334) with delta (0, 0)
Screenshot: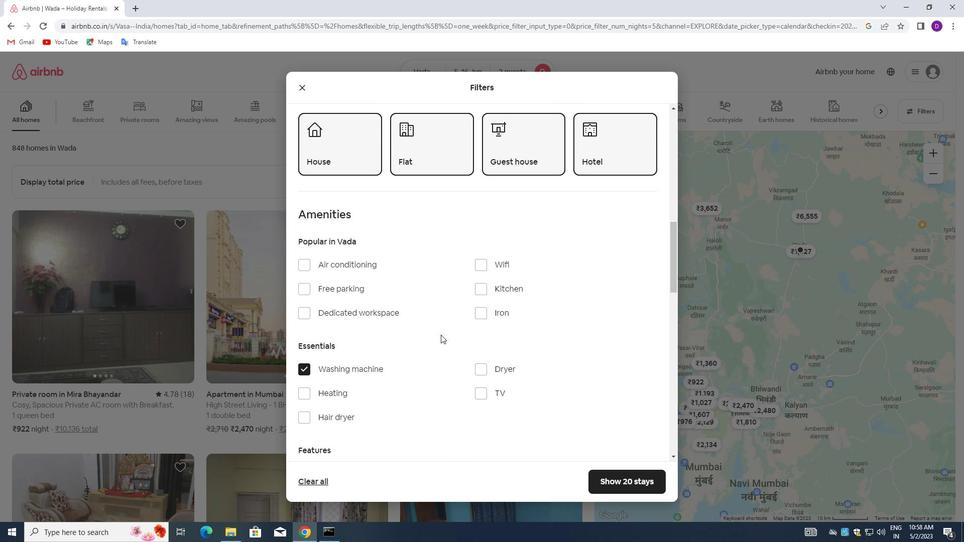 
Action: Mouse scrolled (441, 334) with delta (0, 0)
Screenshot: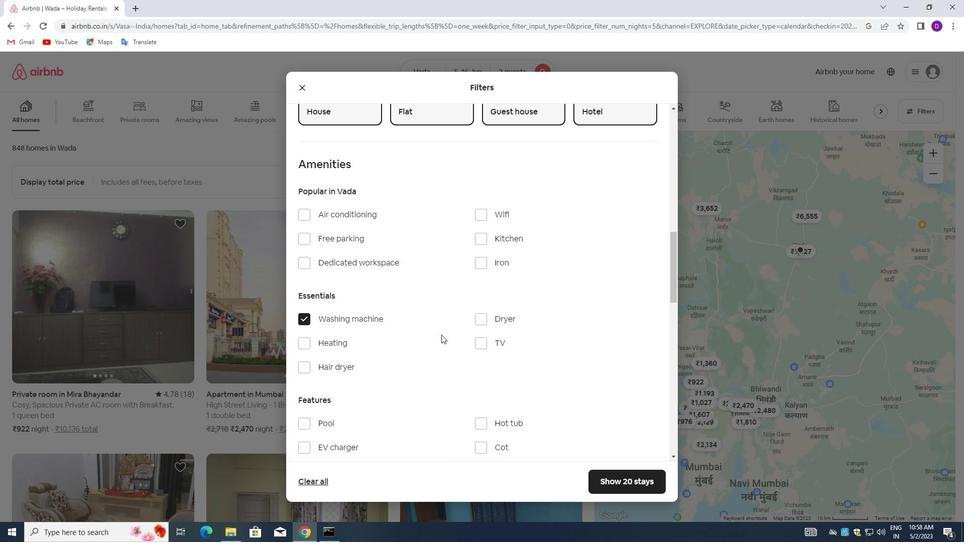 
Action: Mouse moved to (454, 325)
Screenshot: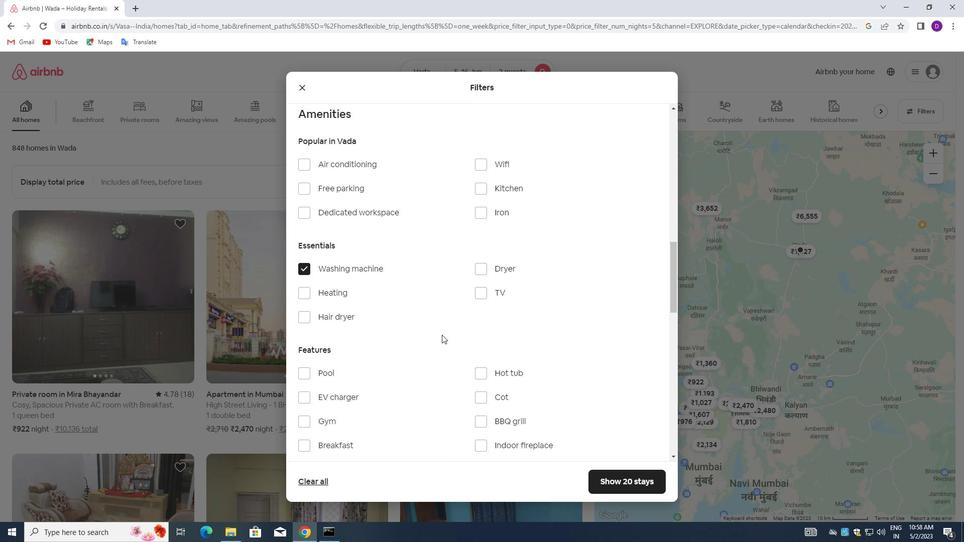 
Action: Mouse scrolled (454, 324) with delta (0, 0)
Screenshot: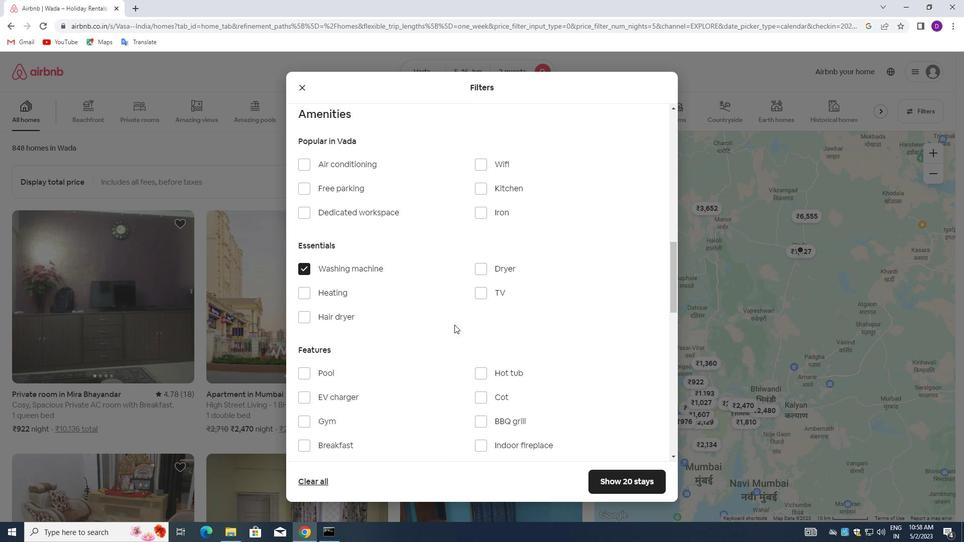 
Action: Mouse scrolled (454, 324) with delta (0, 0)
Screenshot: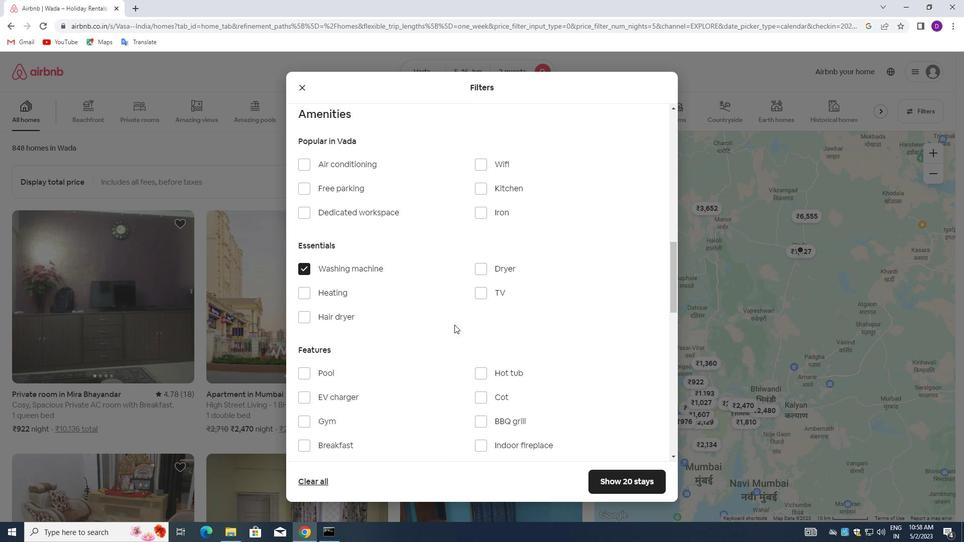 
Action: Mouse moved to (483, 323)
Screenshot: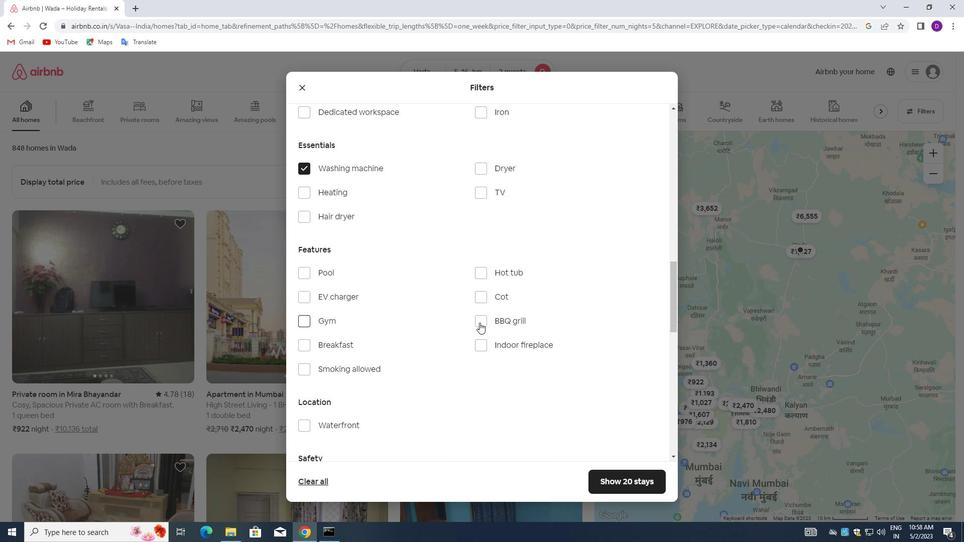
Action: Mouse scrolled (483, 322) with delta (0, 0)
Screenshot: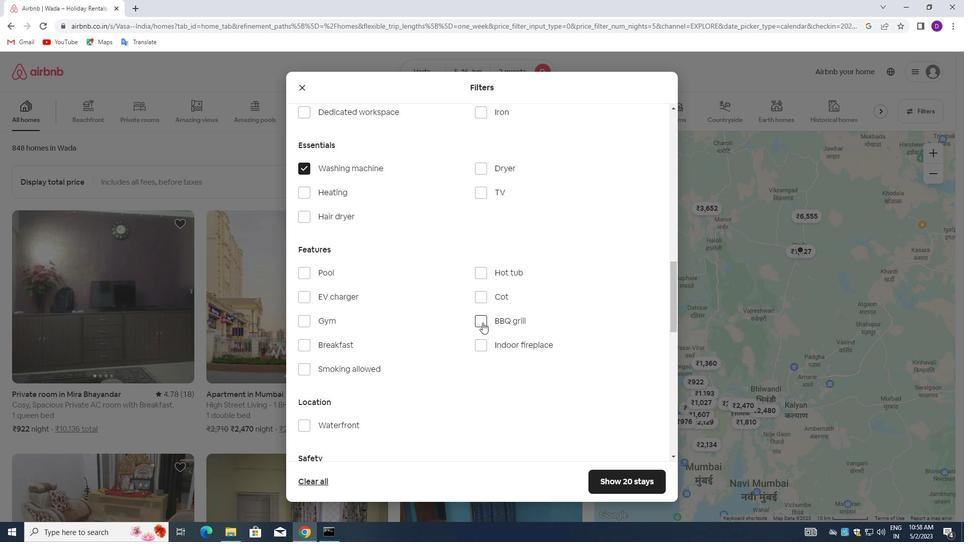 
Action: Mouse moved to (483, 323)
Screenshot: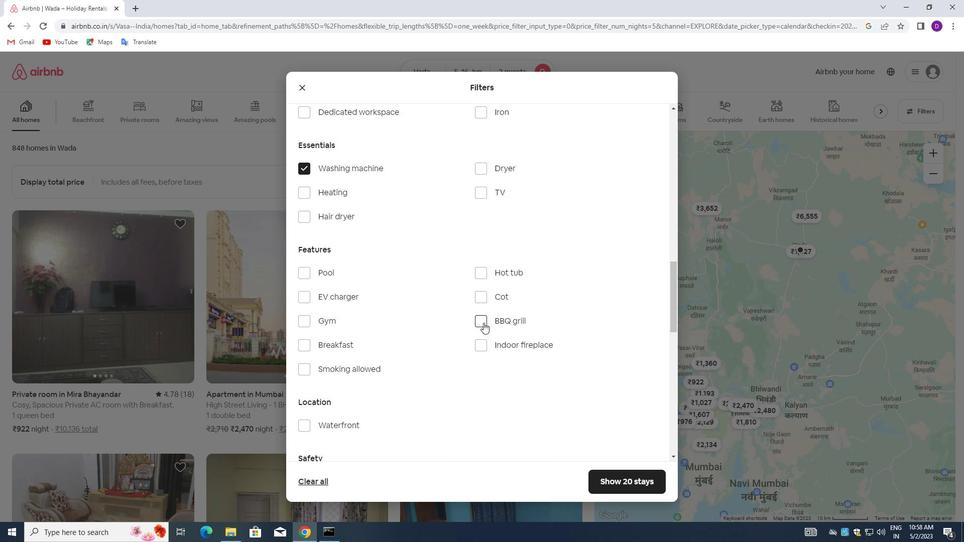 
Action: Mouse scrolled (483, 322) with delta (0, 0)
Screenshot: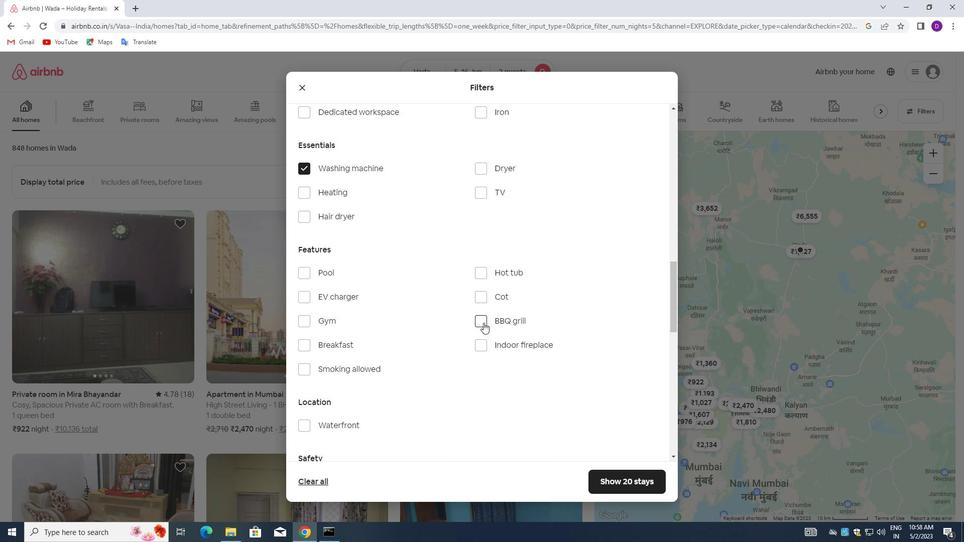 
Action: Mouse moved to (482, 323)
Screenshot: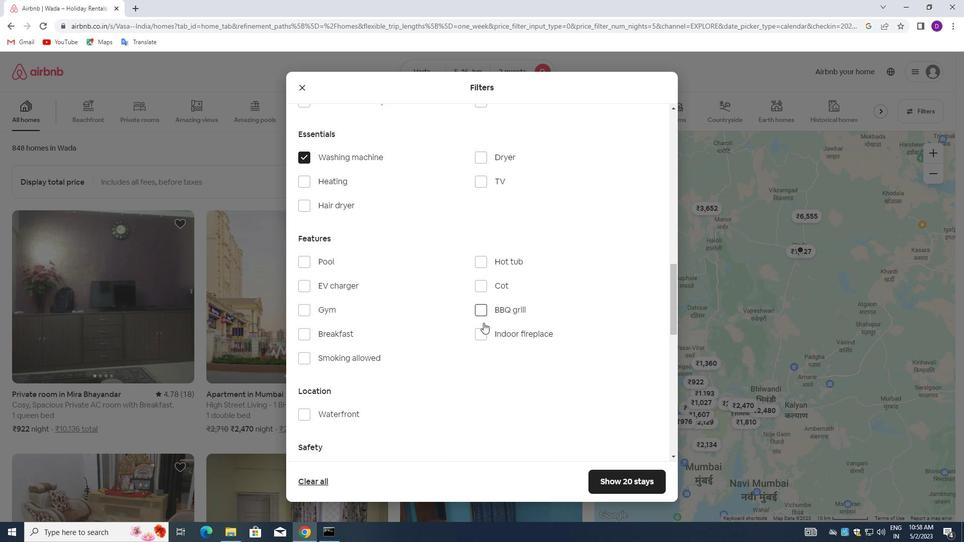 
Action: Mouse scrolled (482, 322) with delta (0, 0)
Screenshot: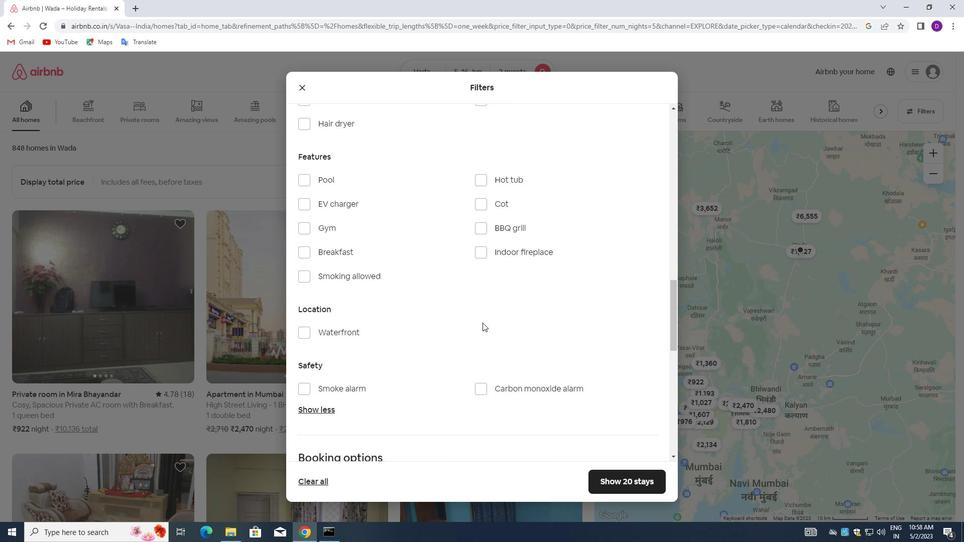 
Action: Mouse scrolled (482, 322) with delta (0, 0)
Screenshot: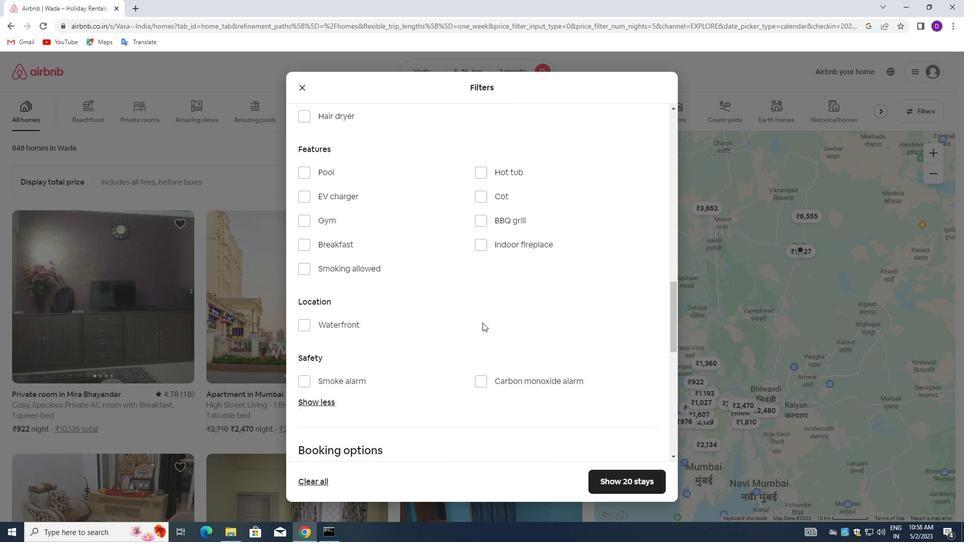 
Action: Mouse moved to (481, 323)
Screenshot: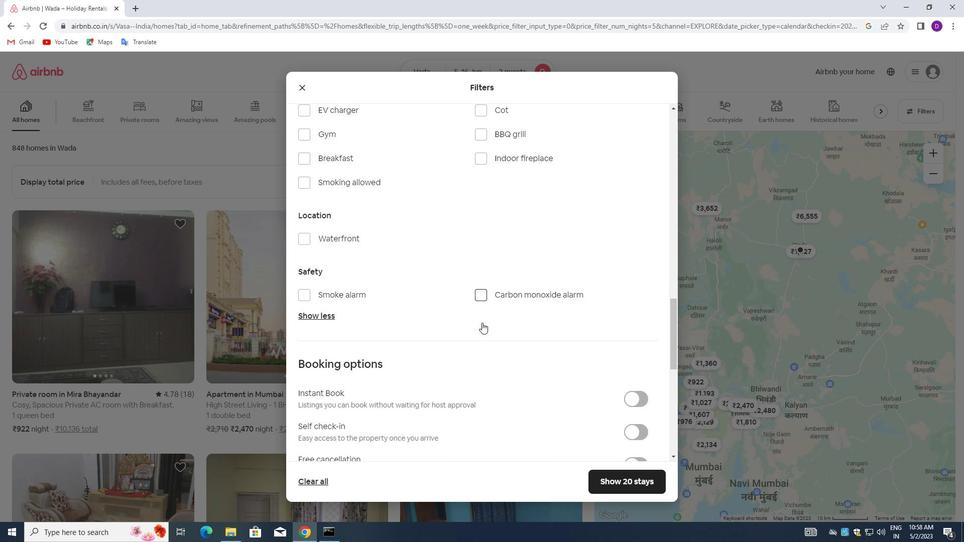
Action: Mouse scrolled (481, 323) with delta (0, 0)
Screenshot: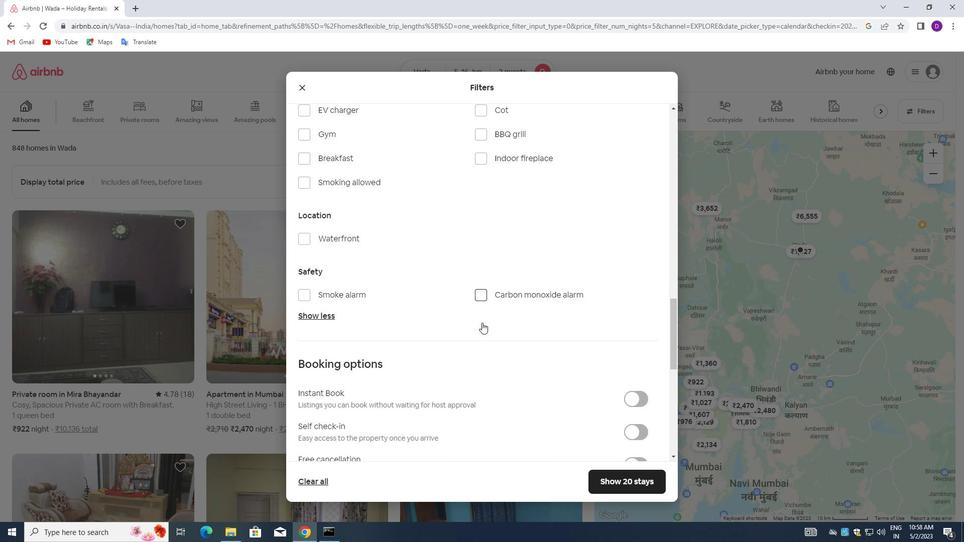 
Action: Mouse scrolled (481, 323) with delta (0, 0)
Screenshot: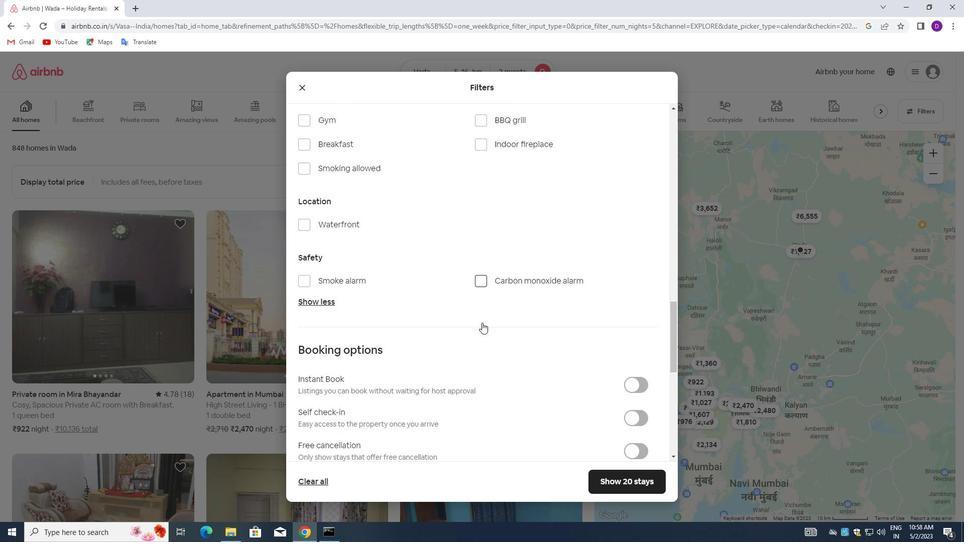 
Action: Mouse moved to (627, 317)
Screenshot: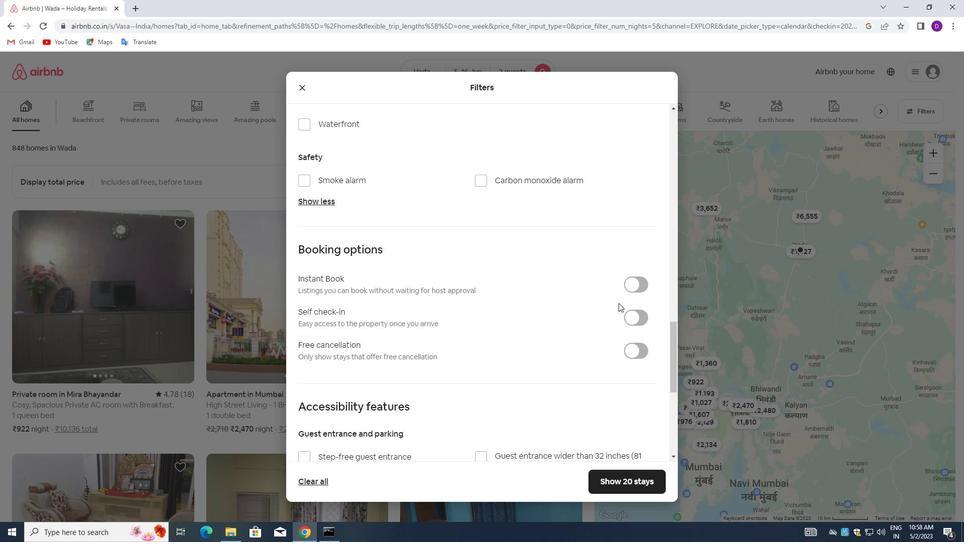 
Action: Mouse pressed left at (627, 317)
Screenshot: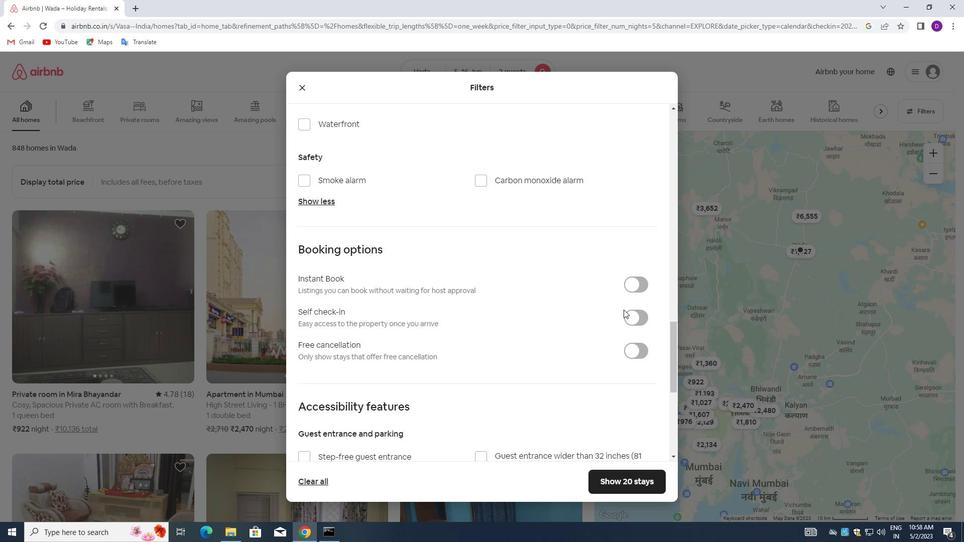 
Action: Mouse moved to (461, 342)
Screenshot: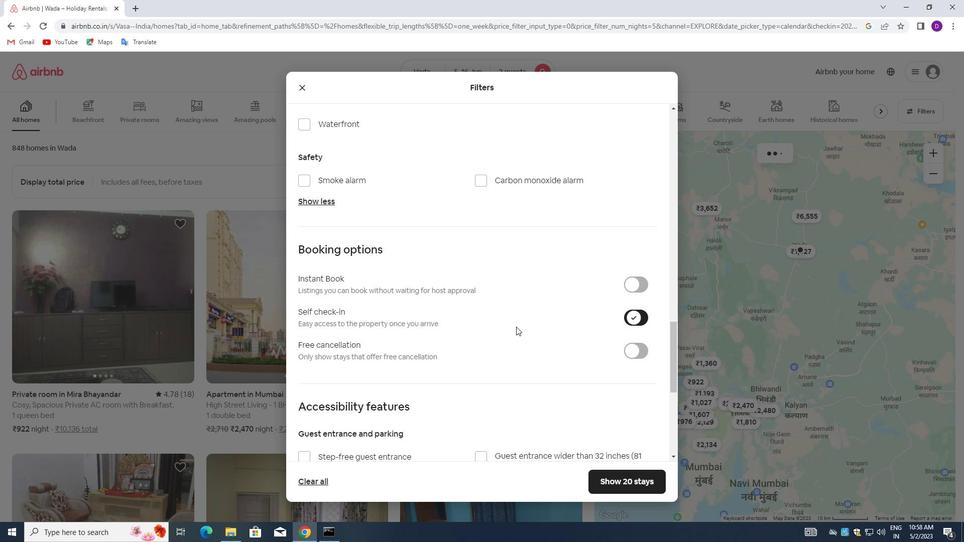 
Action: Mouse scrolled (461, 341) with delta (0, 0)
Screenshot: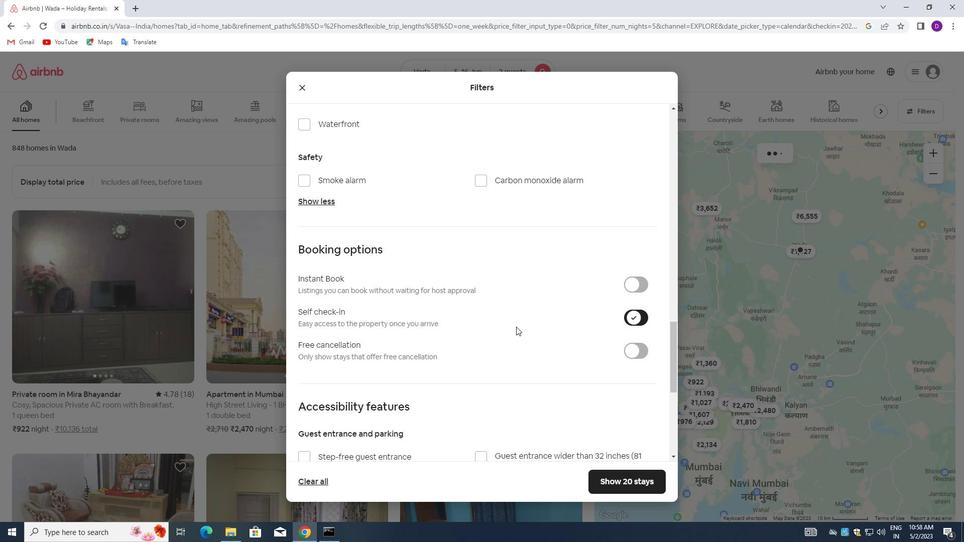 
Action: Mouse moved to (460, 342)
Screenshot: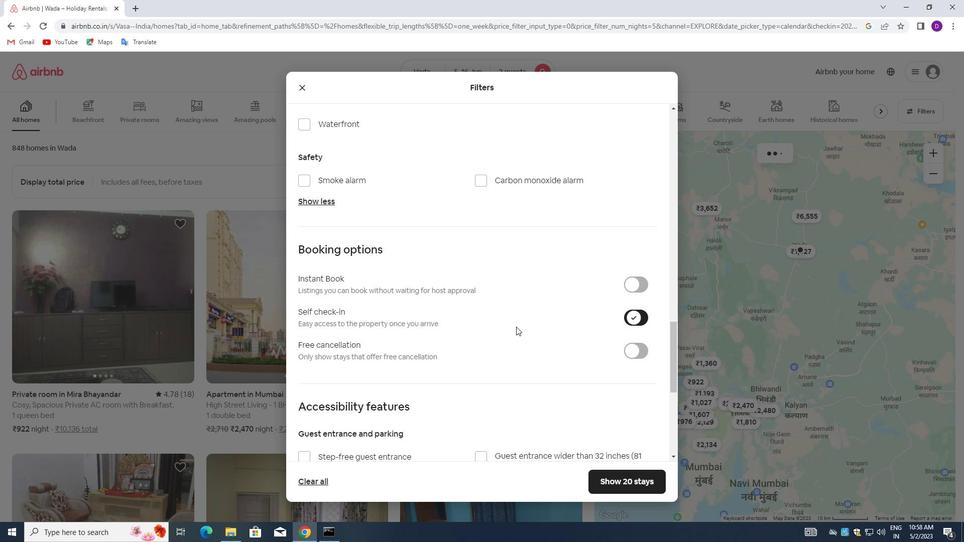 
Action: Mouse scrolled (460, 342) with delta (0, 0)
Screenshot: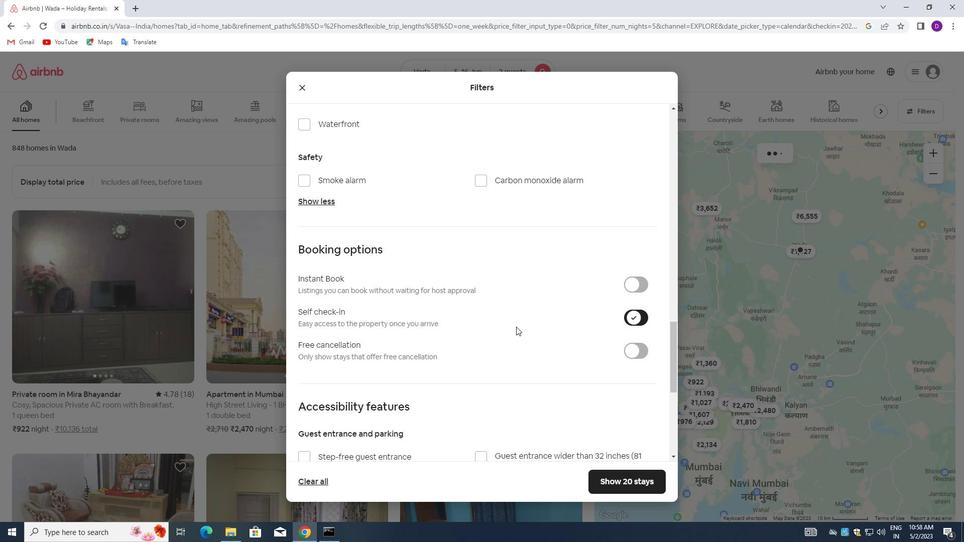 
Action: Mouse moved to (458, 343)
Screenshot: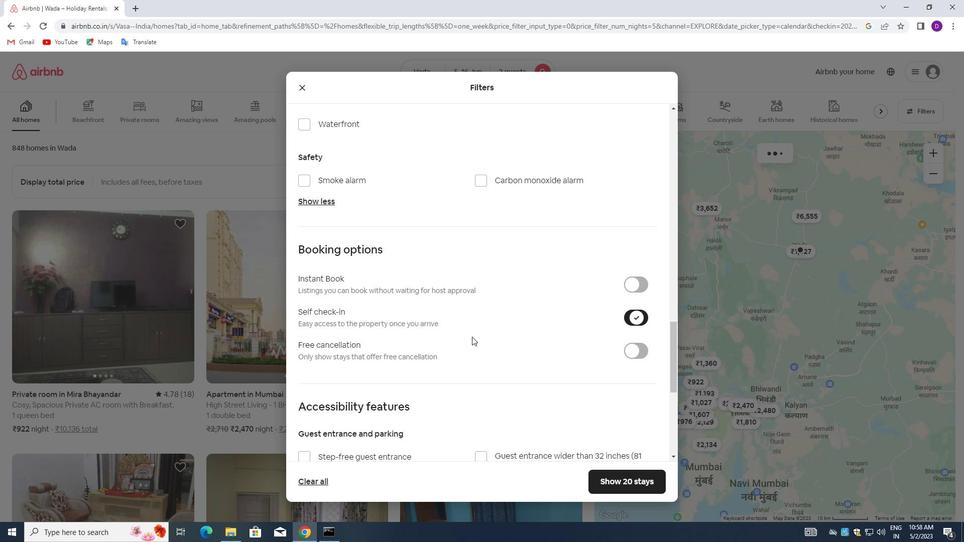 
Action: Mouse scrolled (458, 343) with delta (0, 0)
Screenshot: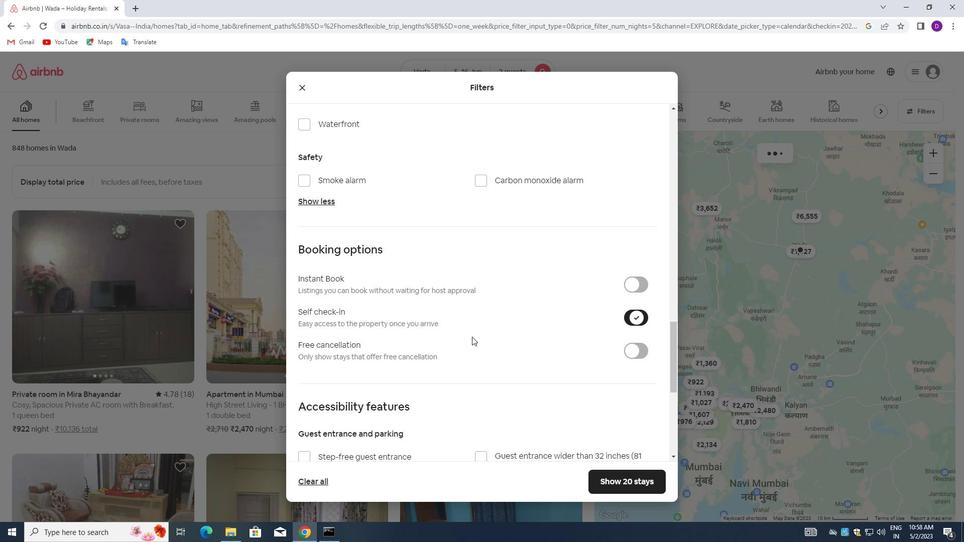 
Action: Mouse moved to (456, 344)
Screenshot: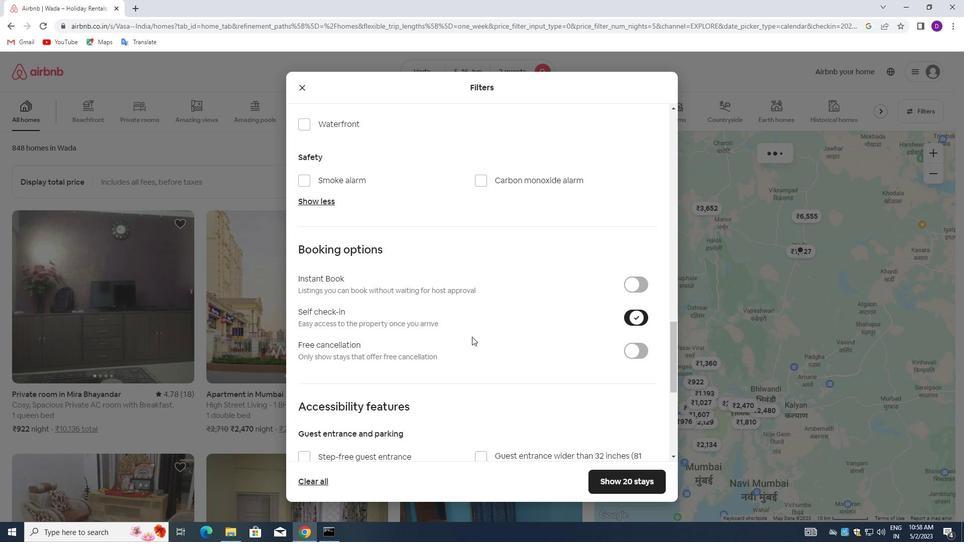 
Action: Mouse scrolled (456, 344) with delta (0, 0)
Screenshot: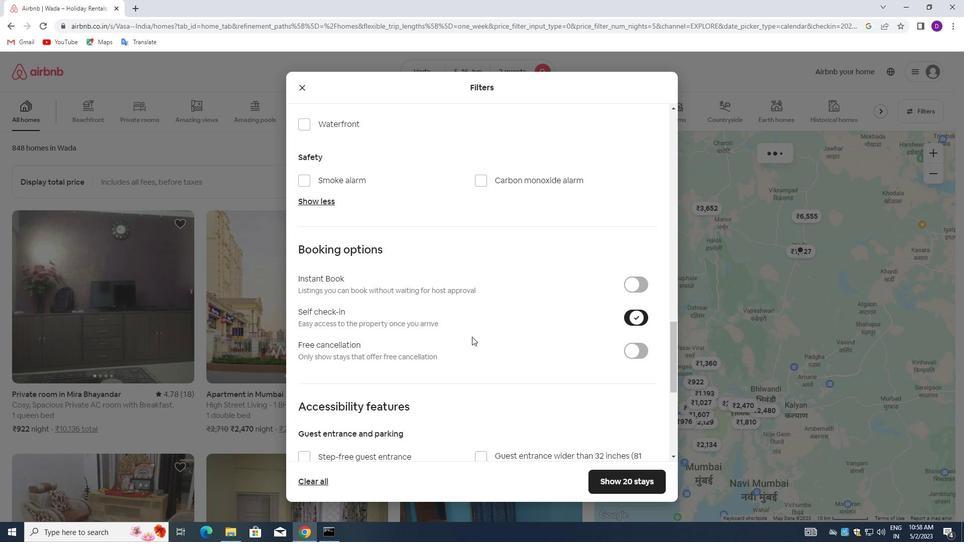 
Action: Mouse moved to (453, 345)
Screenshot: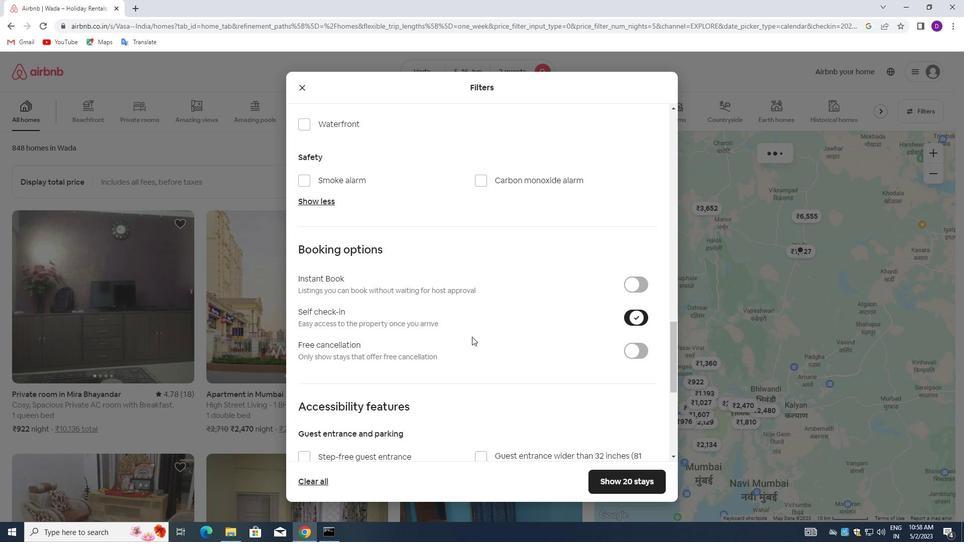 
Action: Mouse scrolled (453, 345) with delta (0, 0)
Screenshot: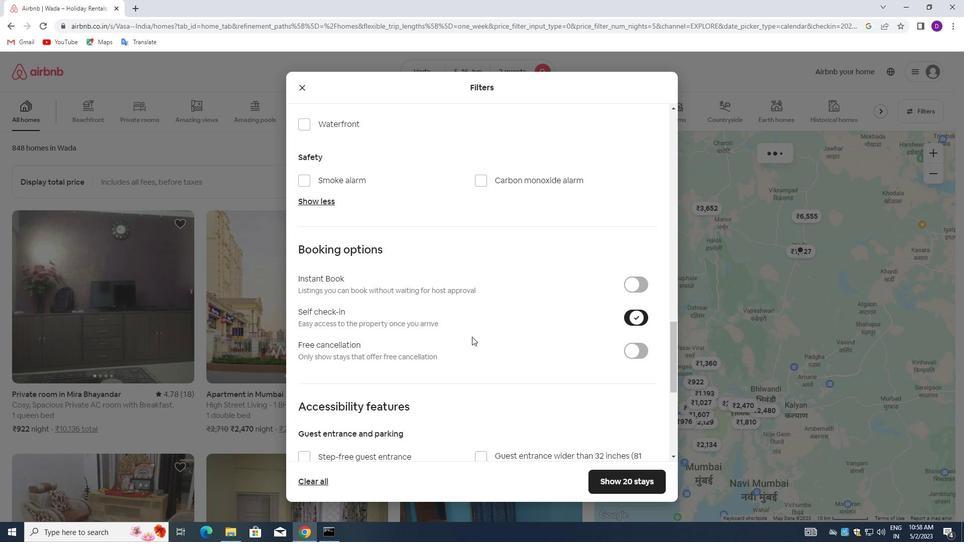 
Action: Mouse moved to (415, 361)
Screenshot: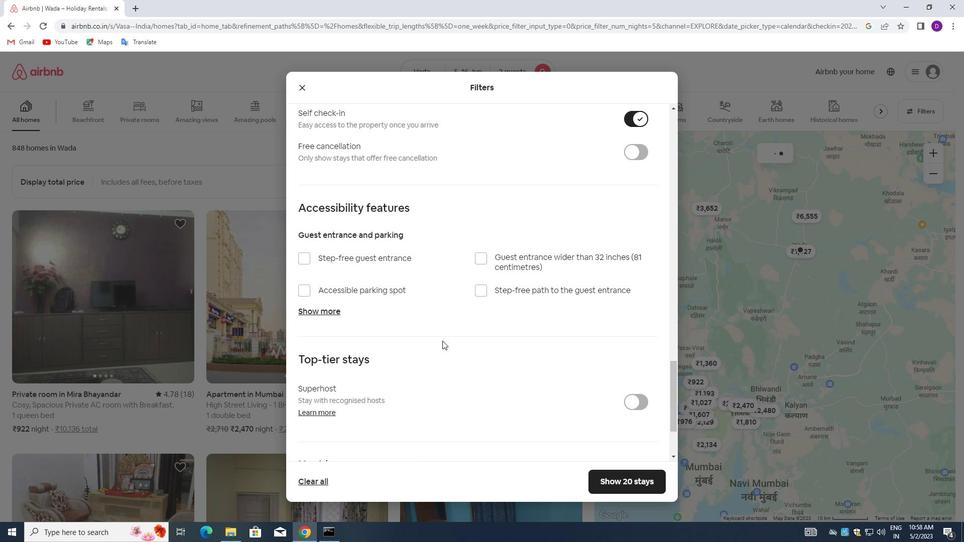 
Action: Mouse scrolled (415, 361) with delta (0, 0)
Screenshot: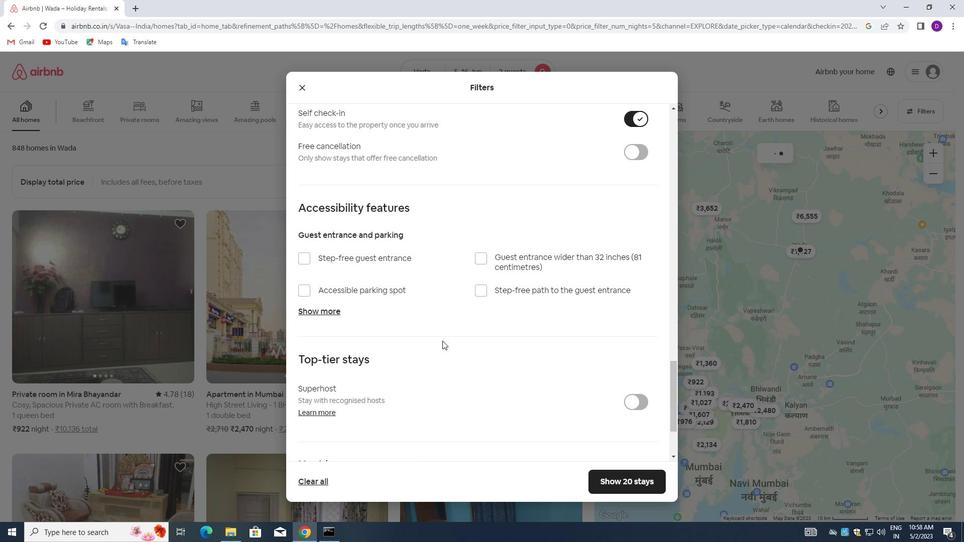 
Action: Mouse moved to (406, 367)
Screenshot: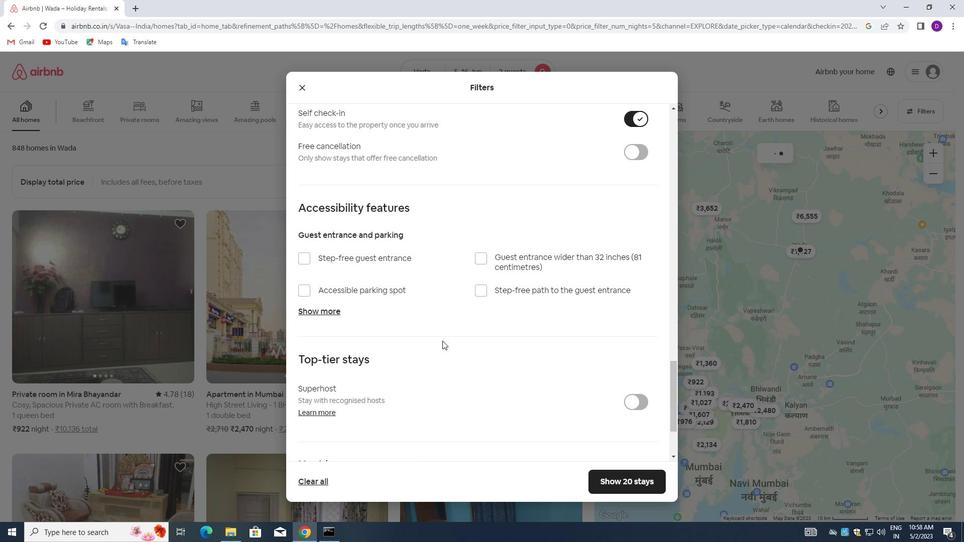 
Action: Mouse scrolled (406, 366) with delta (0, 0)
Screenshot: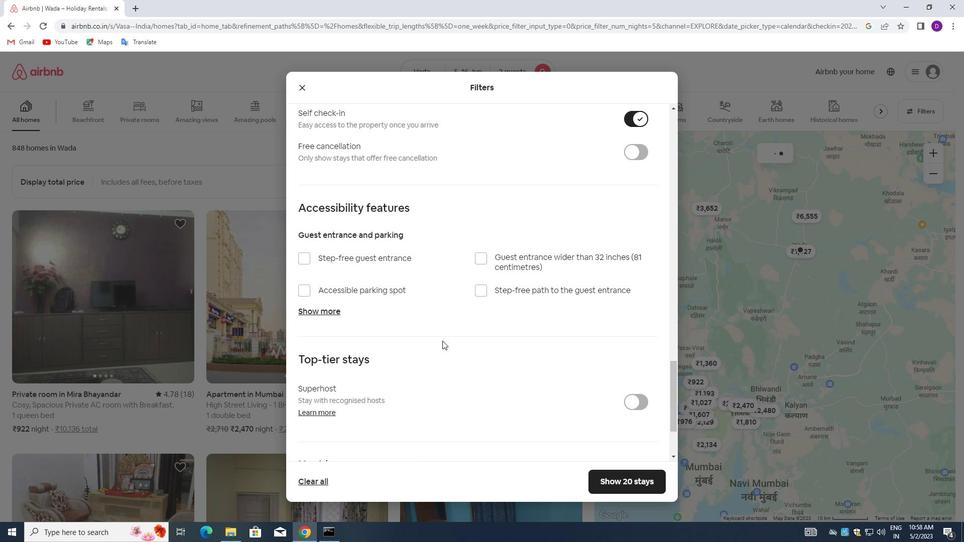 
Action: Mouse moved to (398, 371)
Screenshot: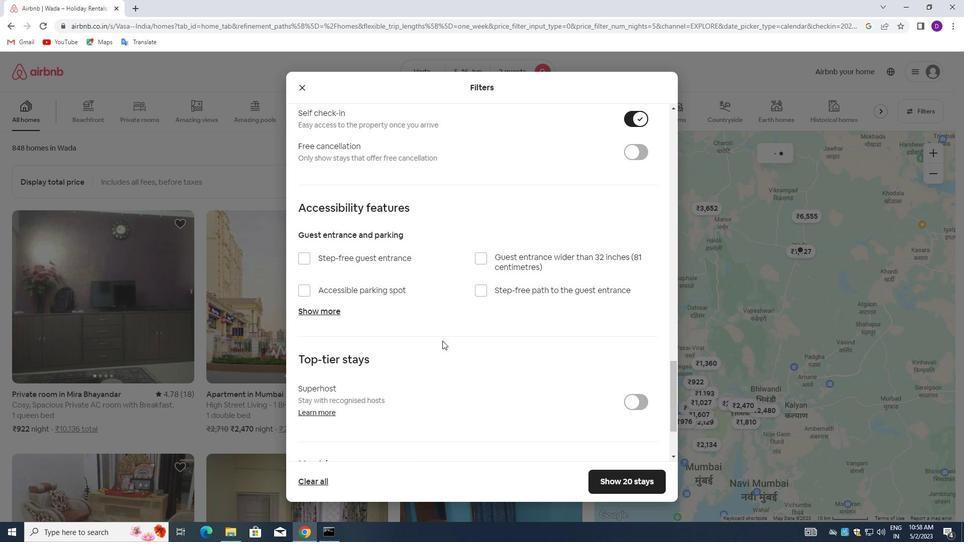 
Action: Mouse scrolled (398, 371) with delta (0, 0)
Screenshot: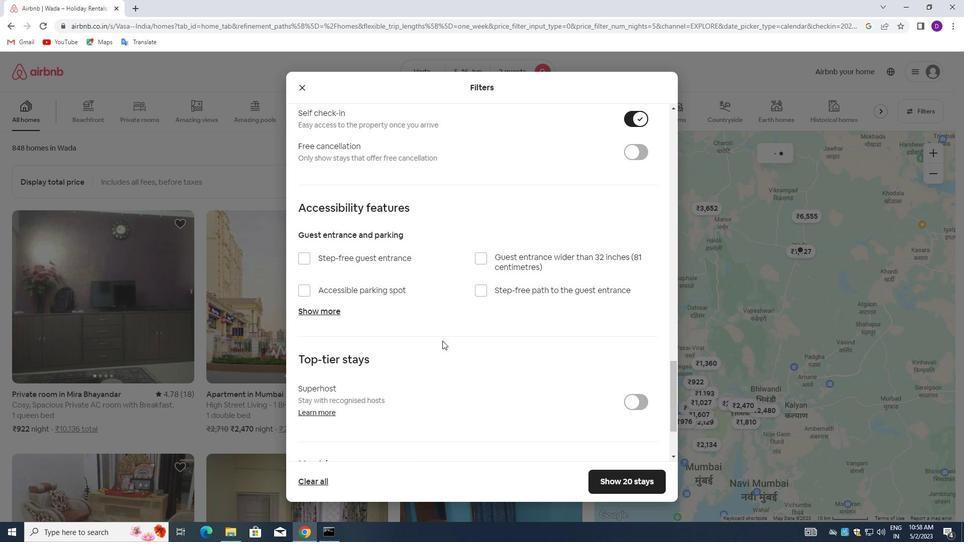 
Action: Mouse moved to (392, 374)
Screenshot: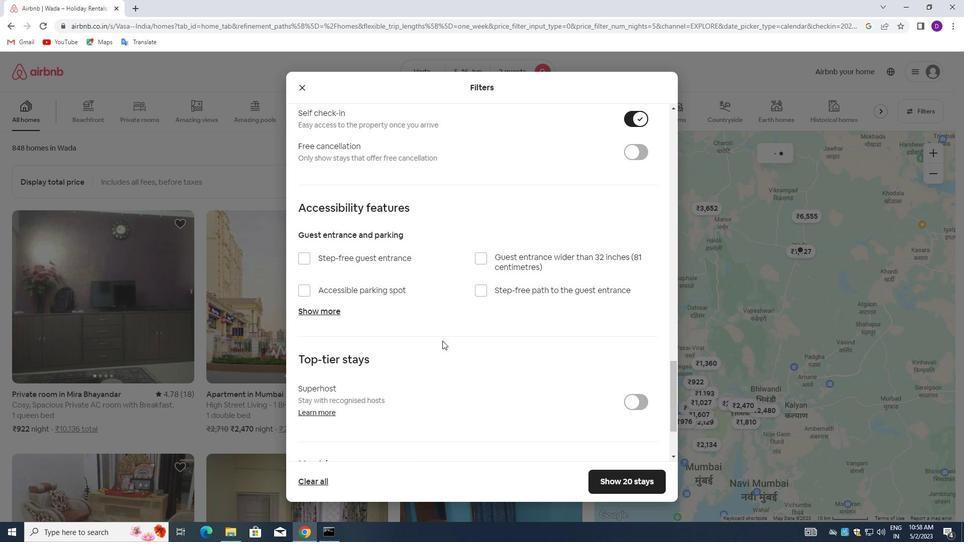 
Action: Mouse scrolled (392, 373) with delta (0, 0)
Screenshot: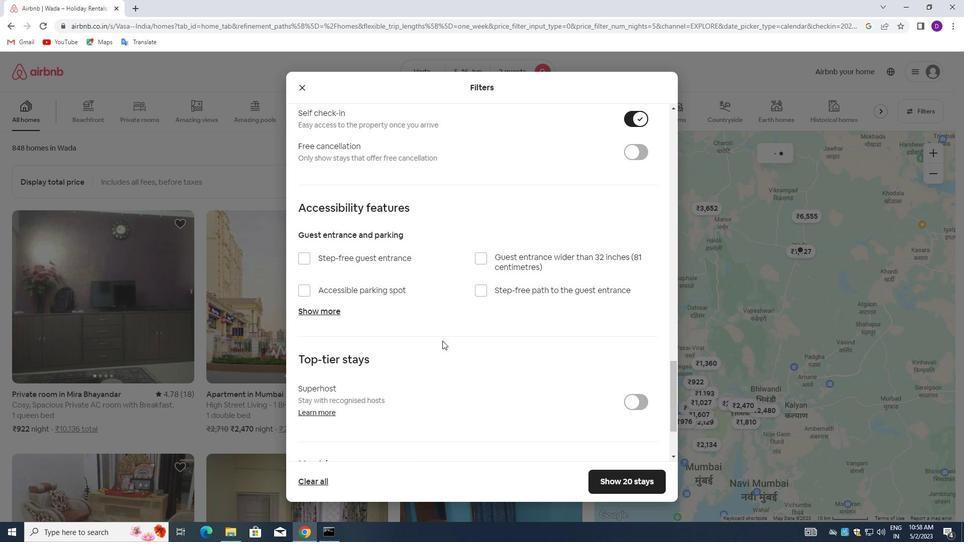 
Action: Mouse moved to (389, 375)
Screenshot: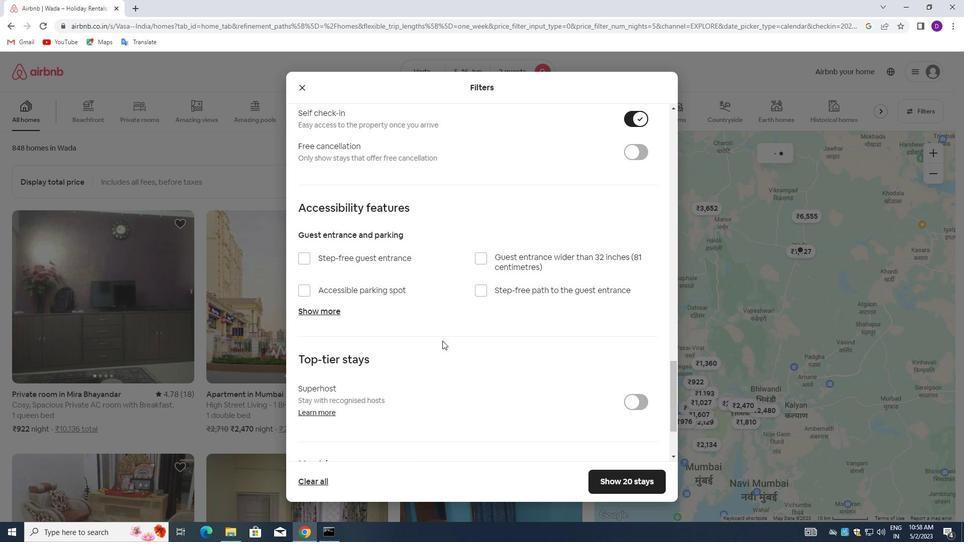 
Action: Mouse scrolled (389, 375) with delta (0, 0)
Screenshot: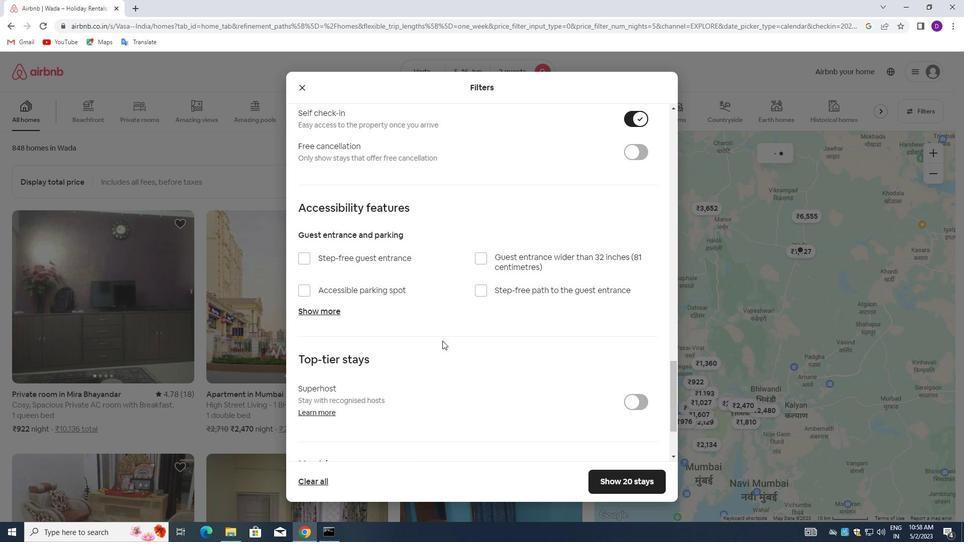 
Action: Mouse moved to (386, 378)
Screenshot: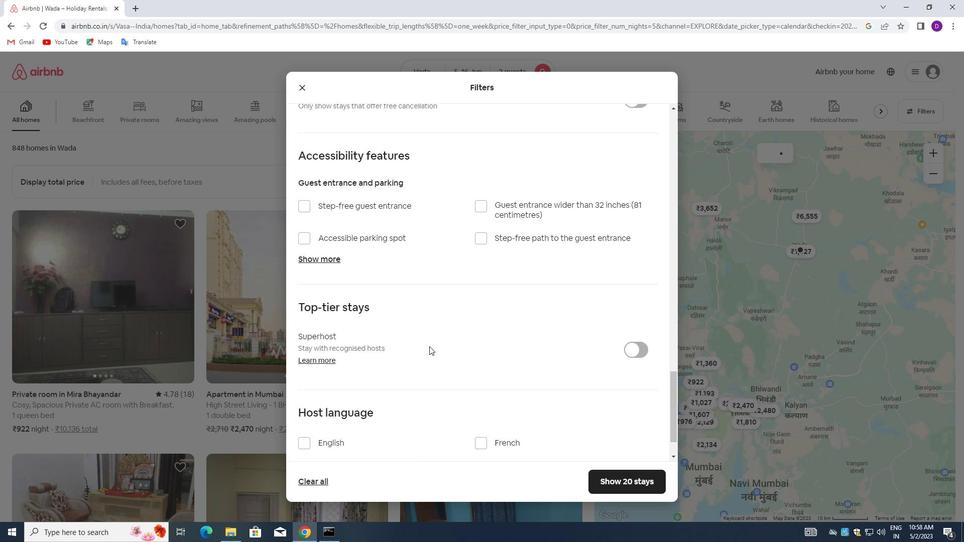
Action: Mouse scrolled (386, 377) with delta (0, 0)
Screenshot: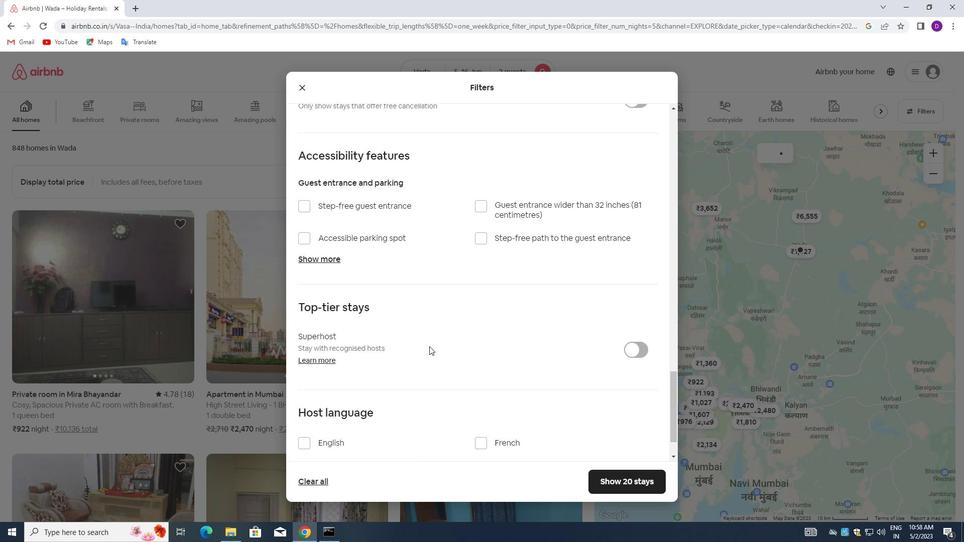 
Action: Mouse moved to (306, 391)
Screenshot: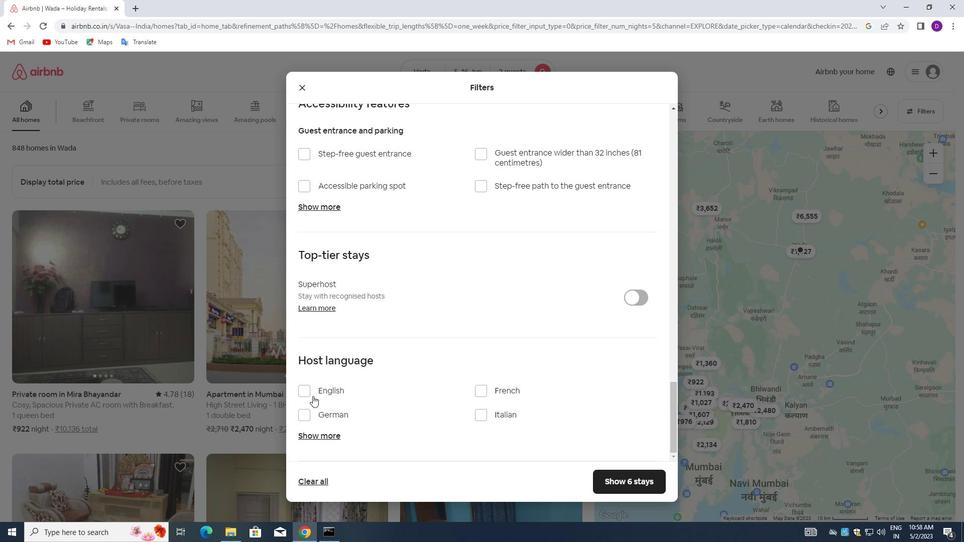 
Action: Mouse pressed left at (306, 391)
Screenshot: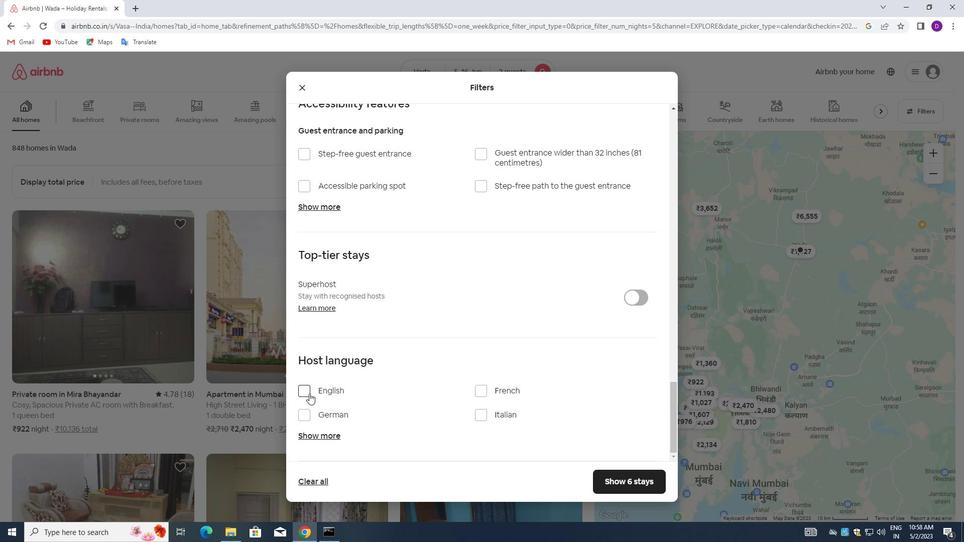
Action: Mouse moved to (635, 481)
Screenshot: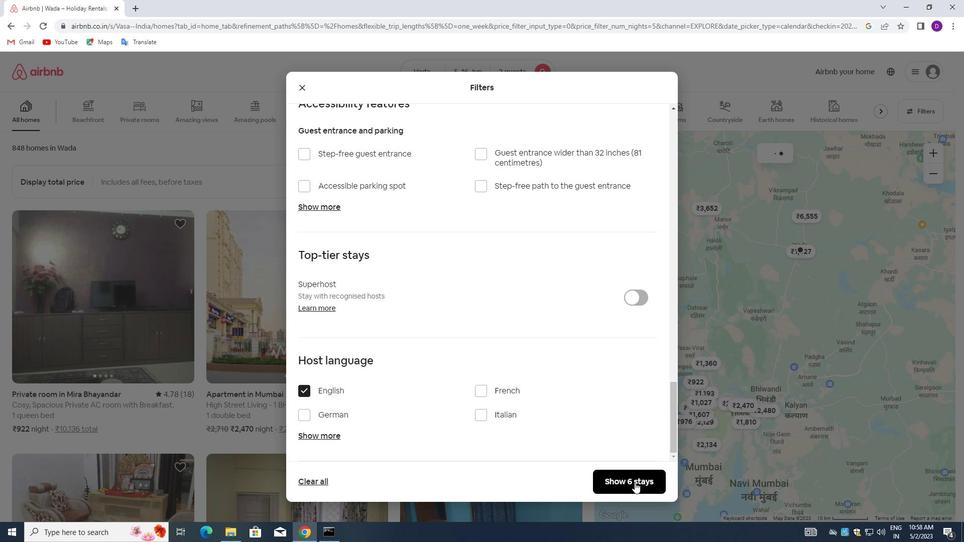 
Action: Mouse pressed left at (635, 481)
Screenshot: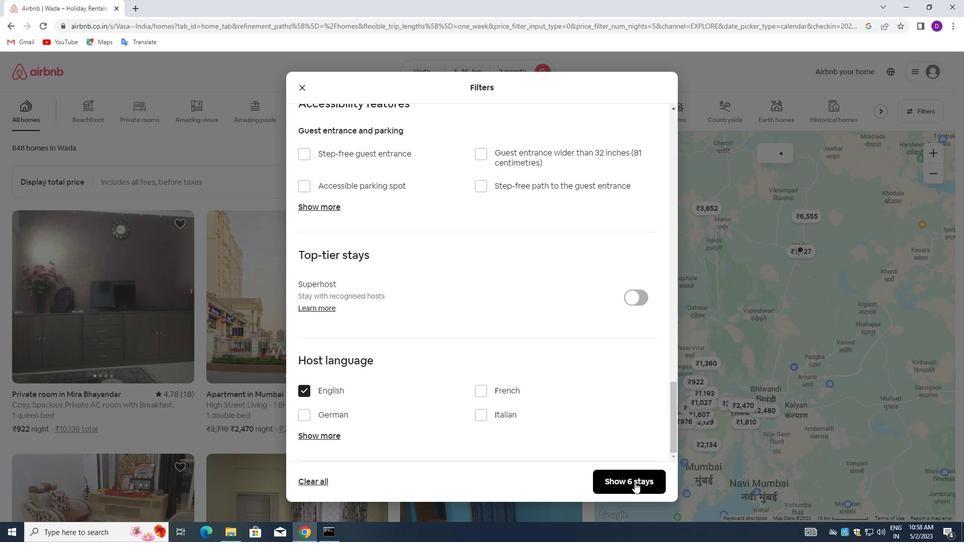 
